 Task: Add a dependency to the task Integrate website with a new live chat support system , the existing task  Create a new online platform for online personal training sessions in the project BioForge
Action: Mouse moved to (165, 719)
Screenshot: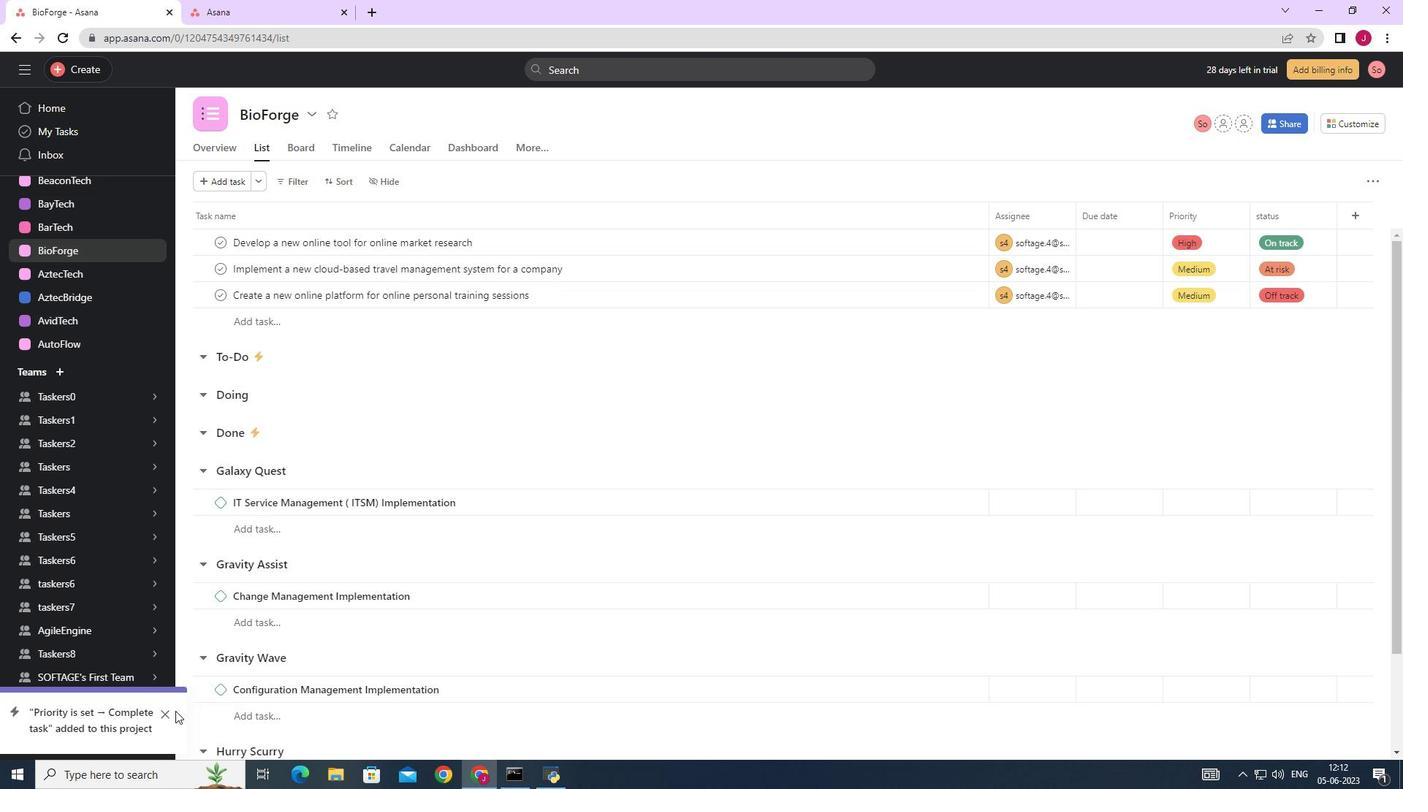 
Action: Mouse pressed left at (165, 719)
Screenshot: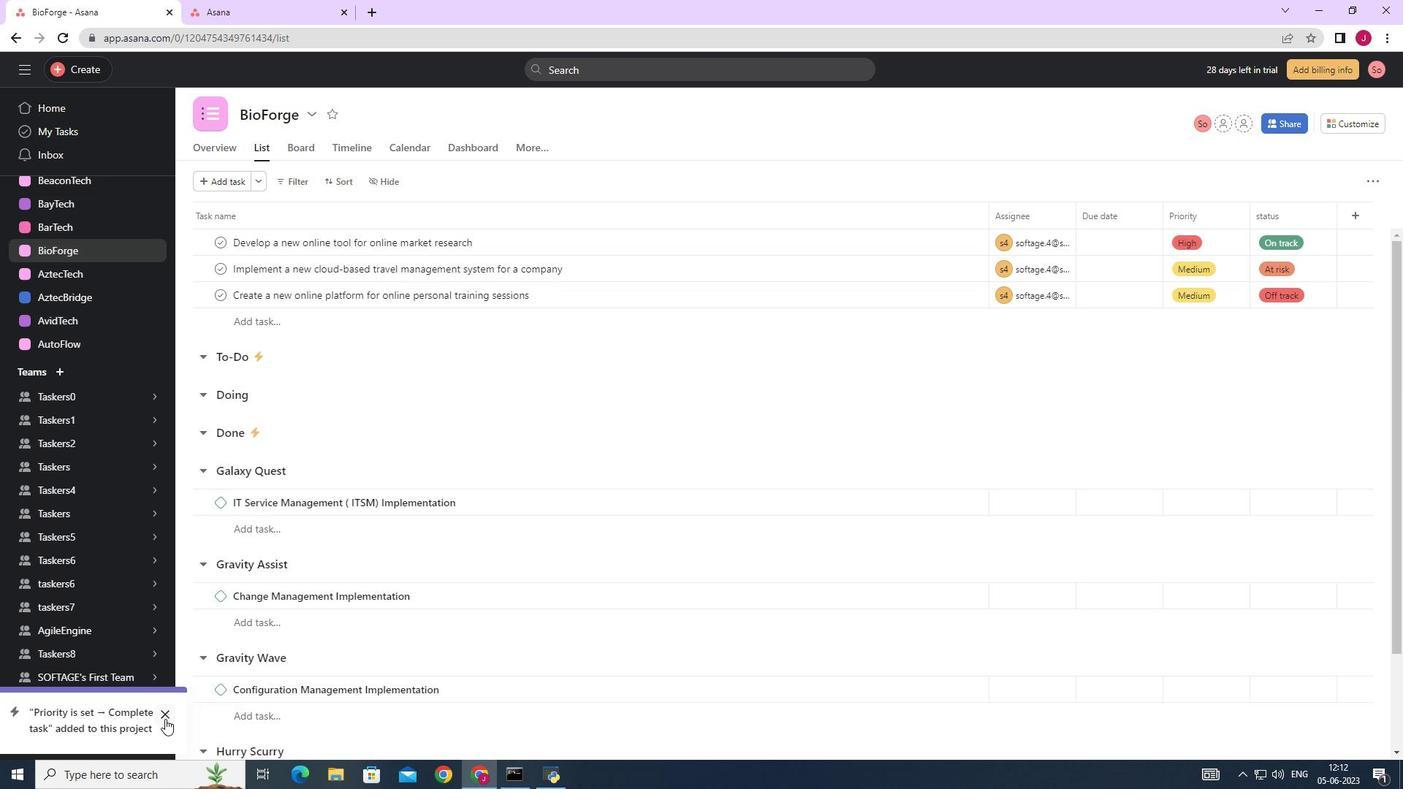 
Action: Mouse moved to (570, 615)
Screenshot: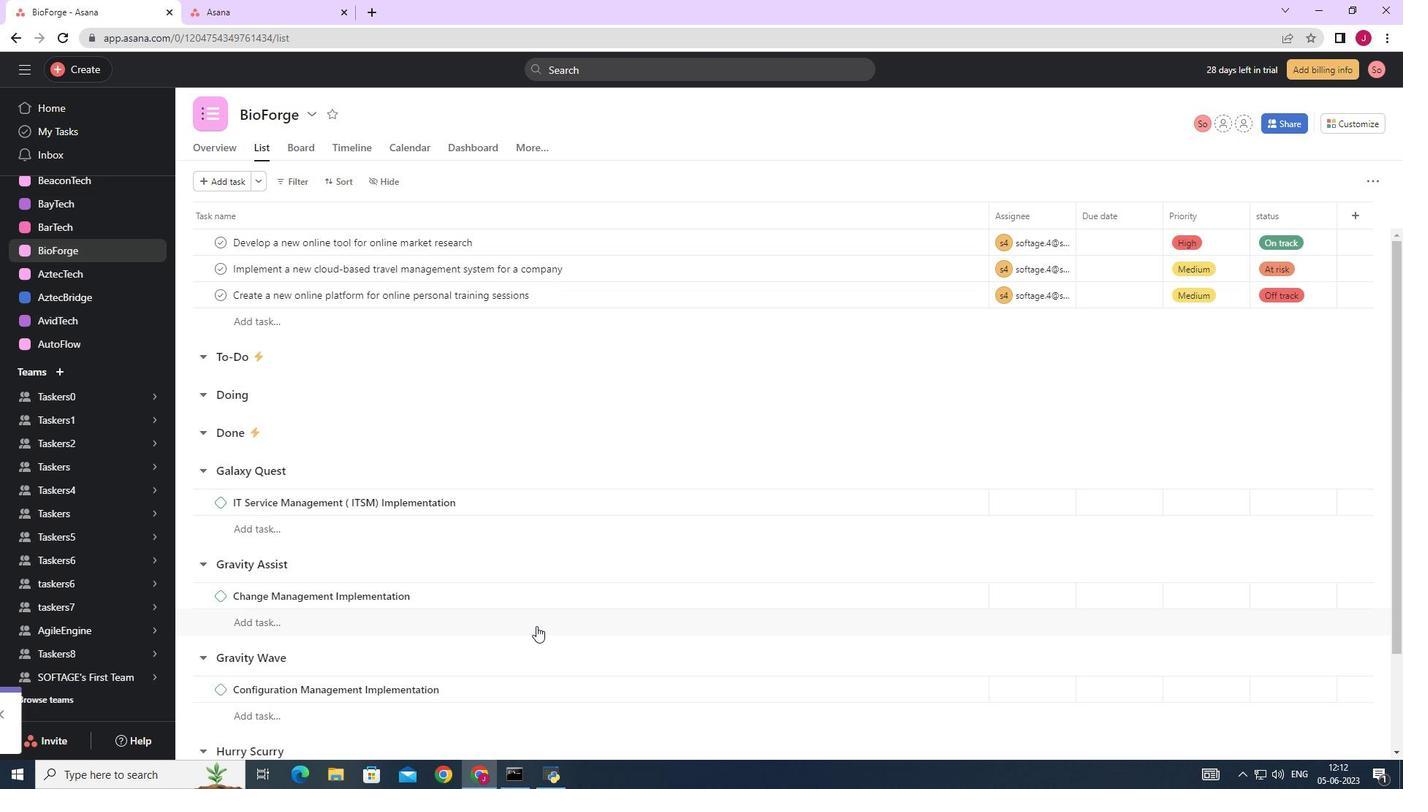 
Action: Mouse scrolled (570, 614) with delta (0, 0)
Screenshot: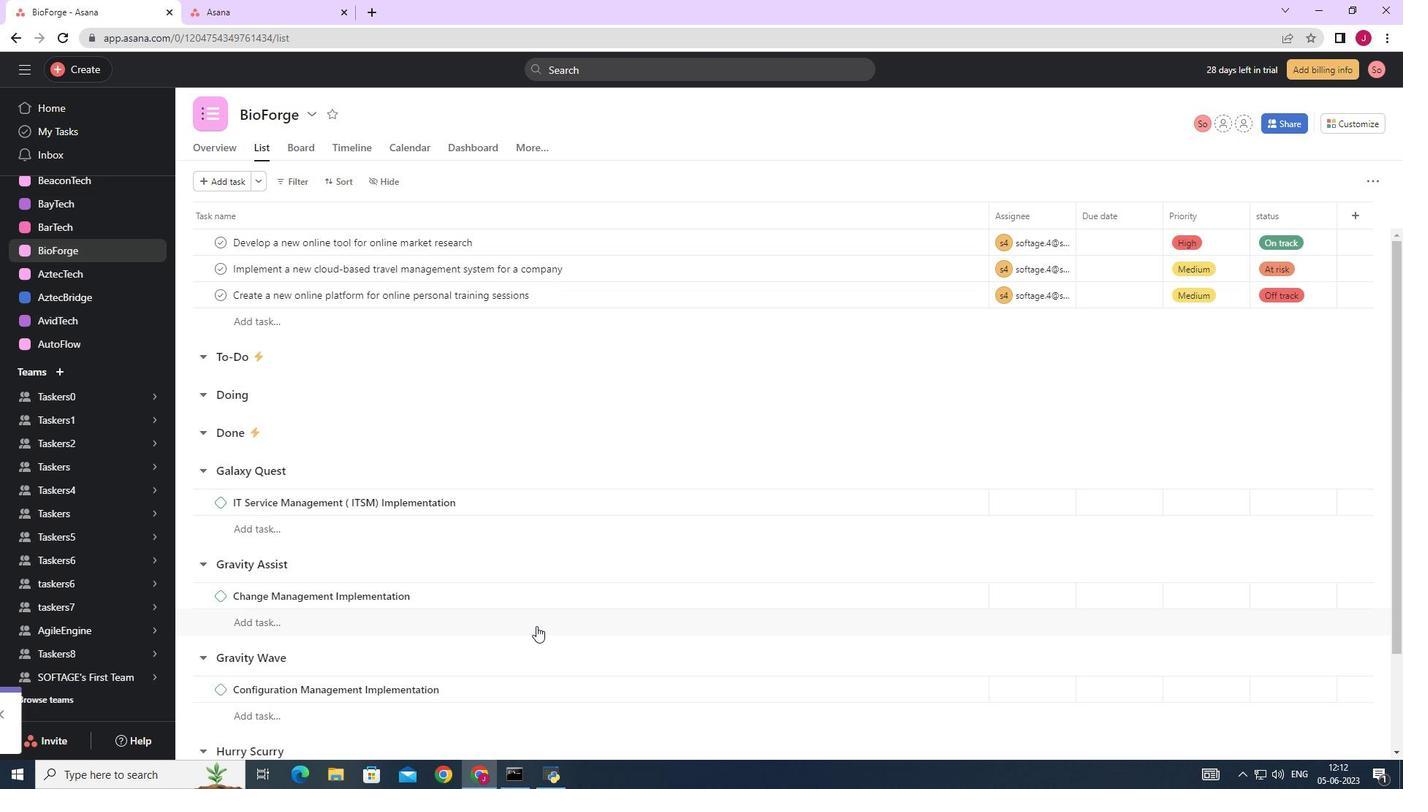 
Action: Mouse scrolled (570, 614) with delta (0, 0)
Screenshot: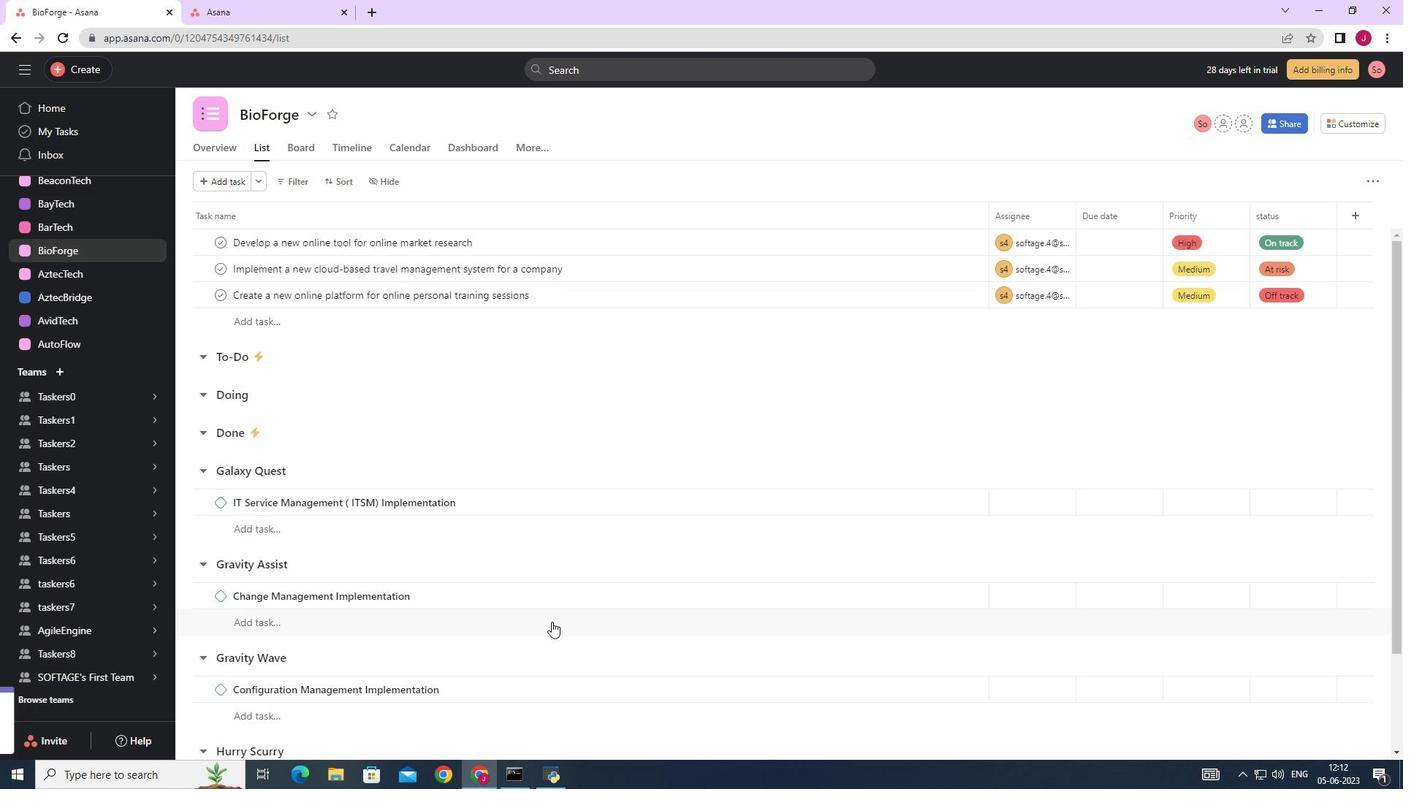 
Action: Mouse moved to (572, 614)
Screenshot: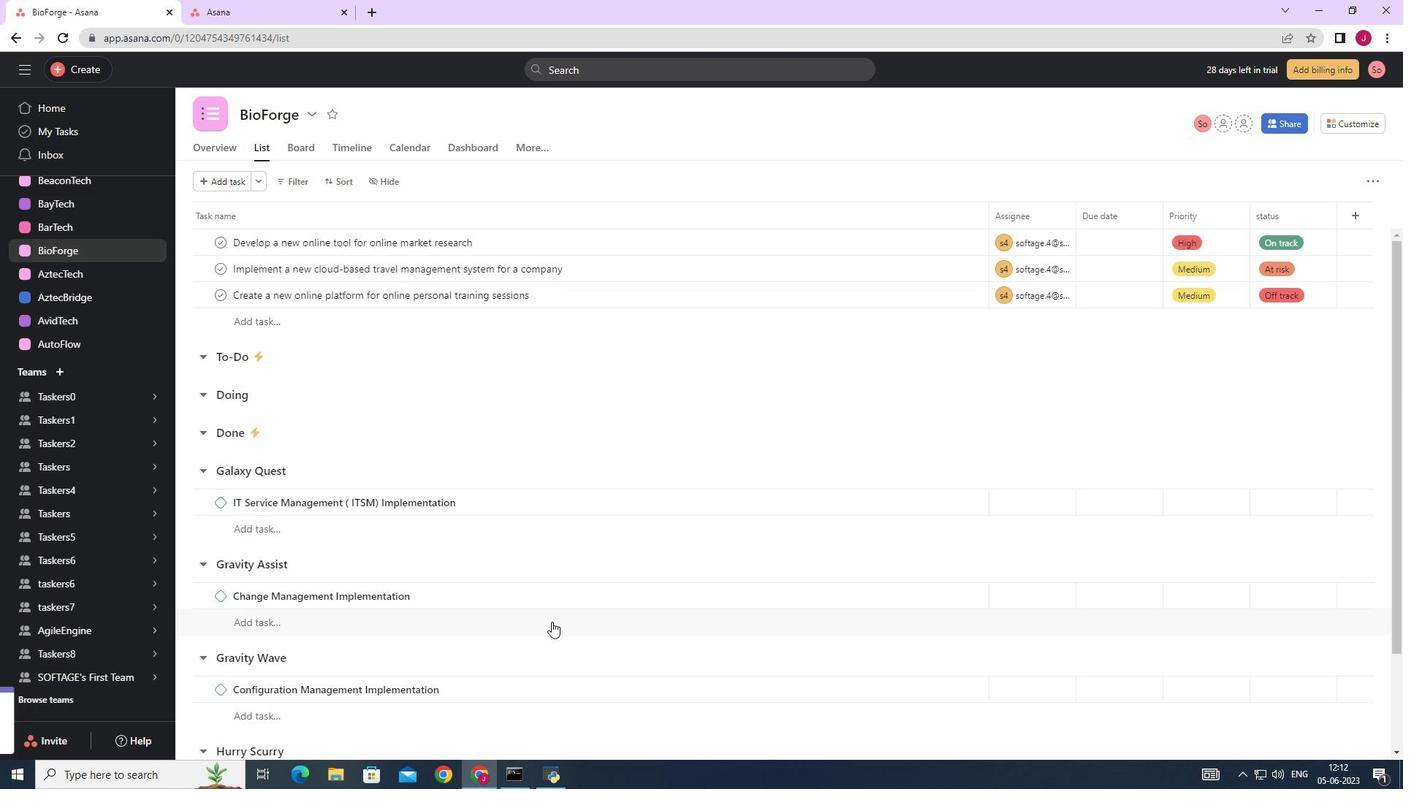 
Action: Mouse scrolled (572, 613) with delta (0, 0)
Screenshot: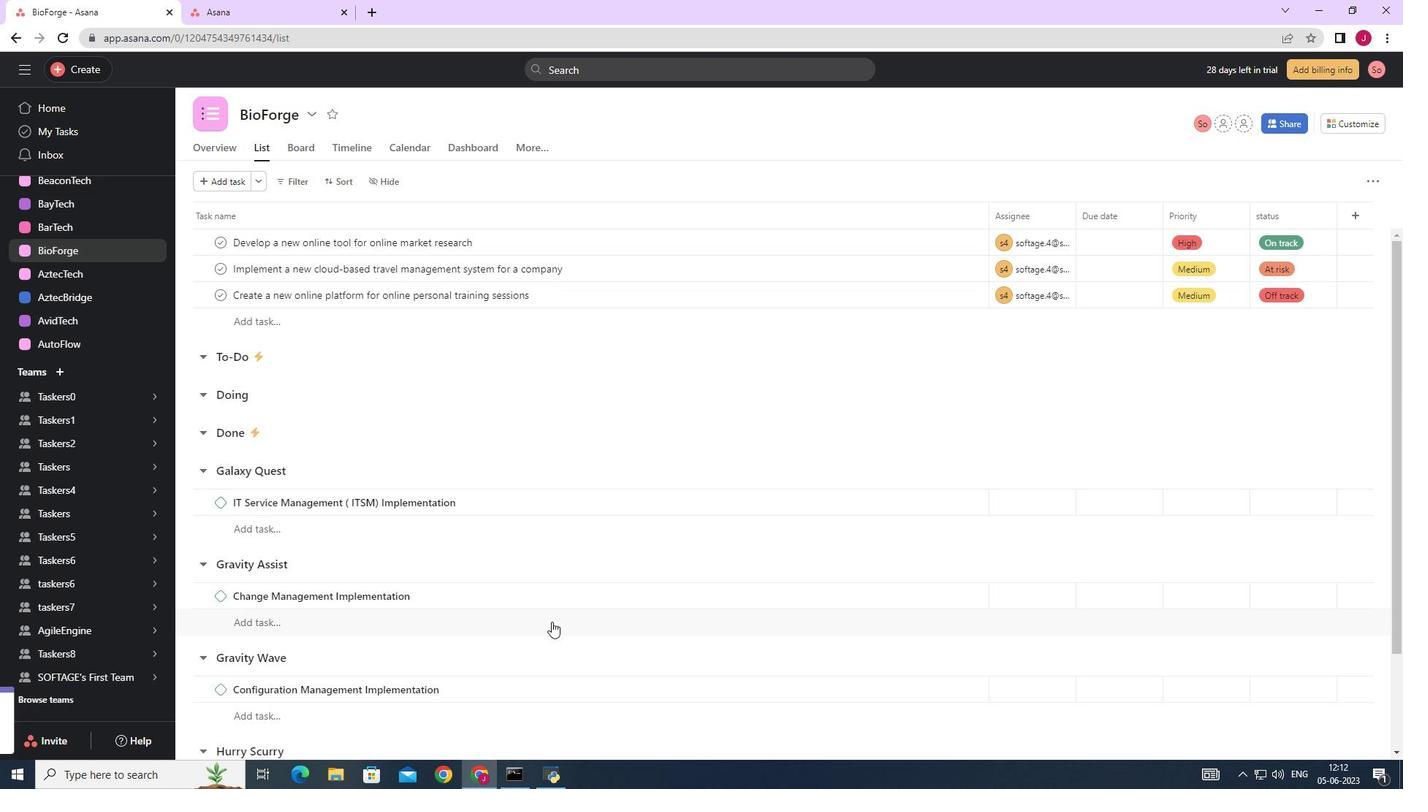
Action: Mouse moved to (572, 614)
Screenshot: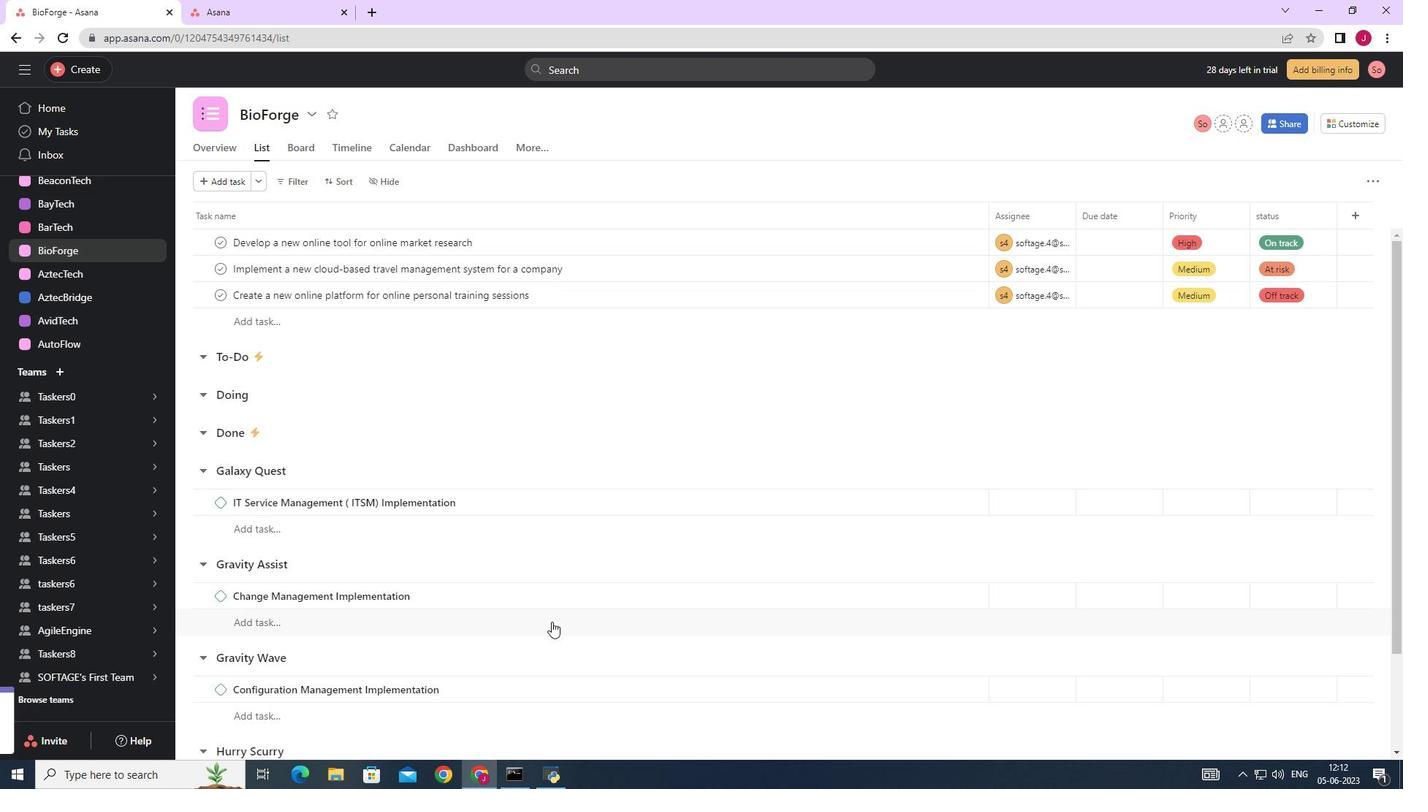
Action: Mouse scrolled (572, 613) with delta (0, 0)
Screenshot: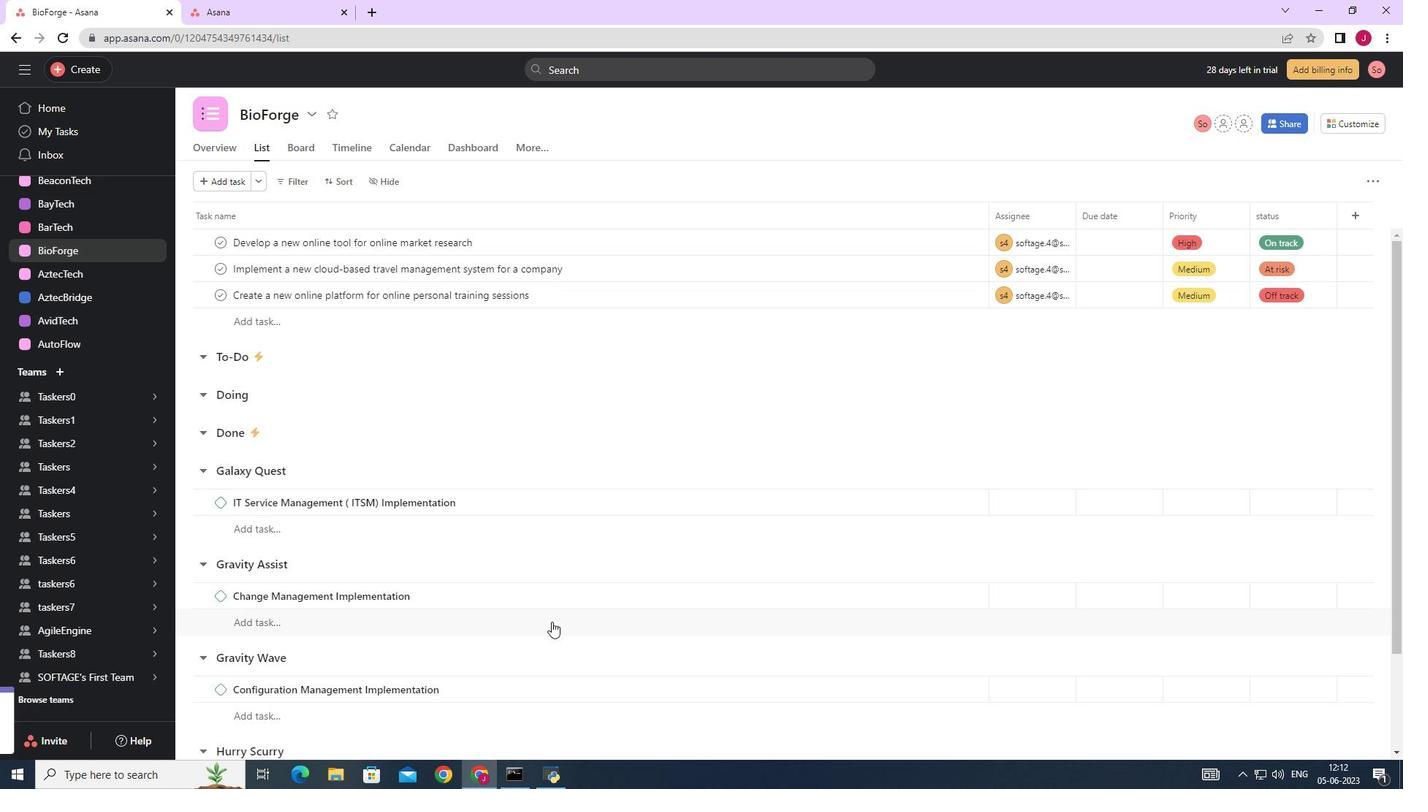 
Action: Mouse moved to (807, 585)
Screenshot: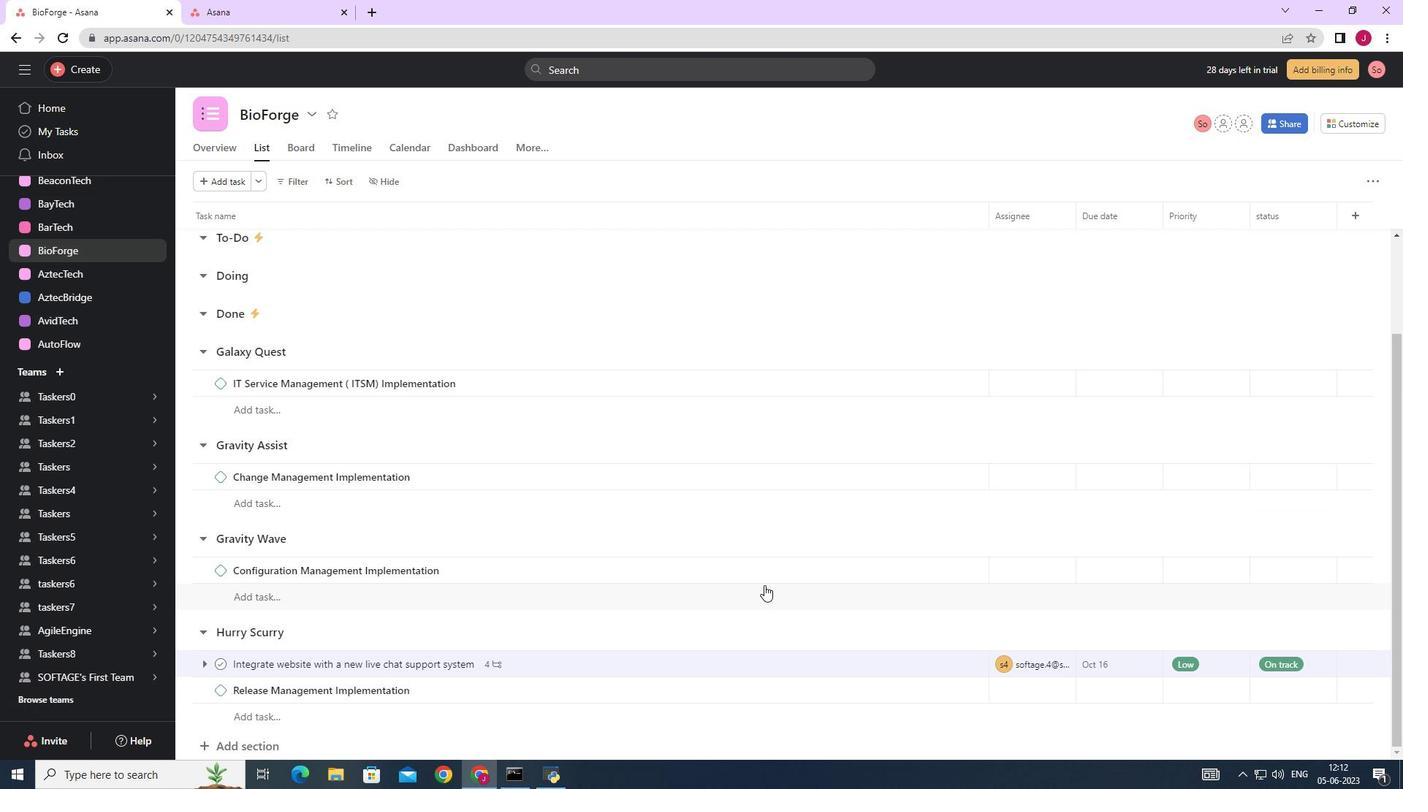 
Action: Mouse scrolled (807, 586) with delta (0, 0)
Screenshot: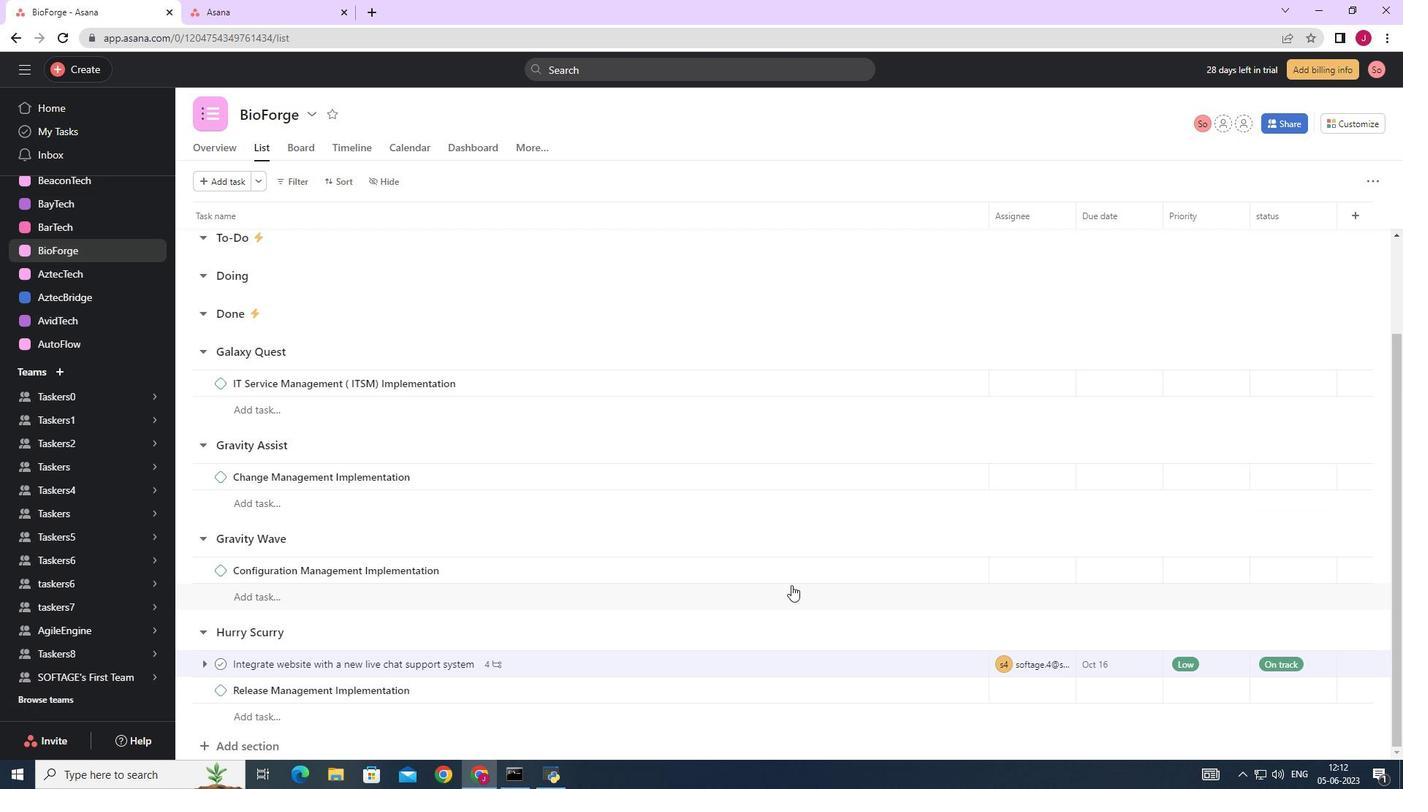 
Action: Mouse scrolled (807, 586) with delta (0, 0)
Screenshot: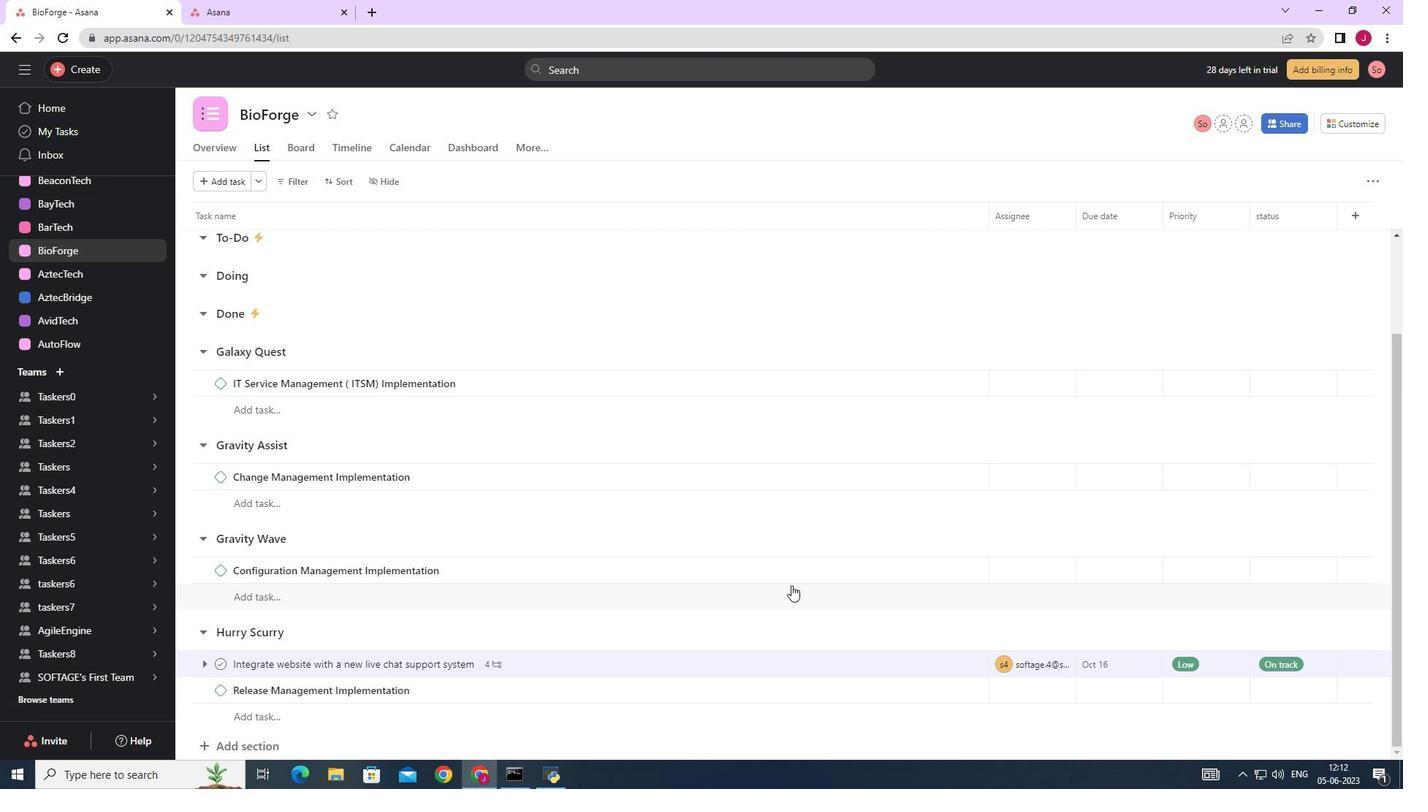 
Action: Mouse moved to (807, 585)
Screenshot: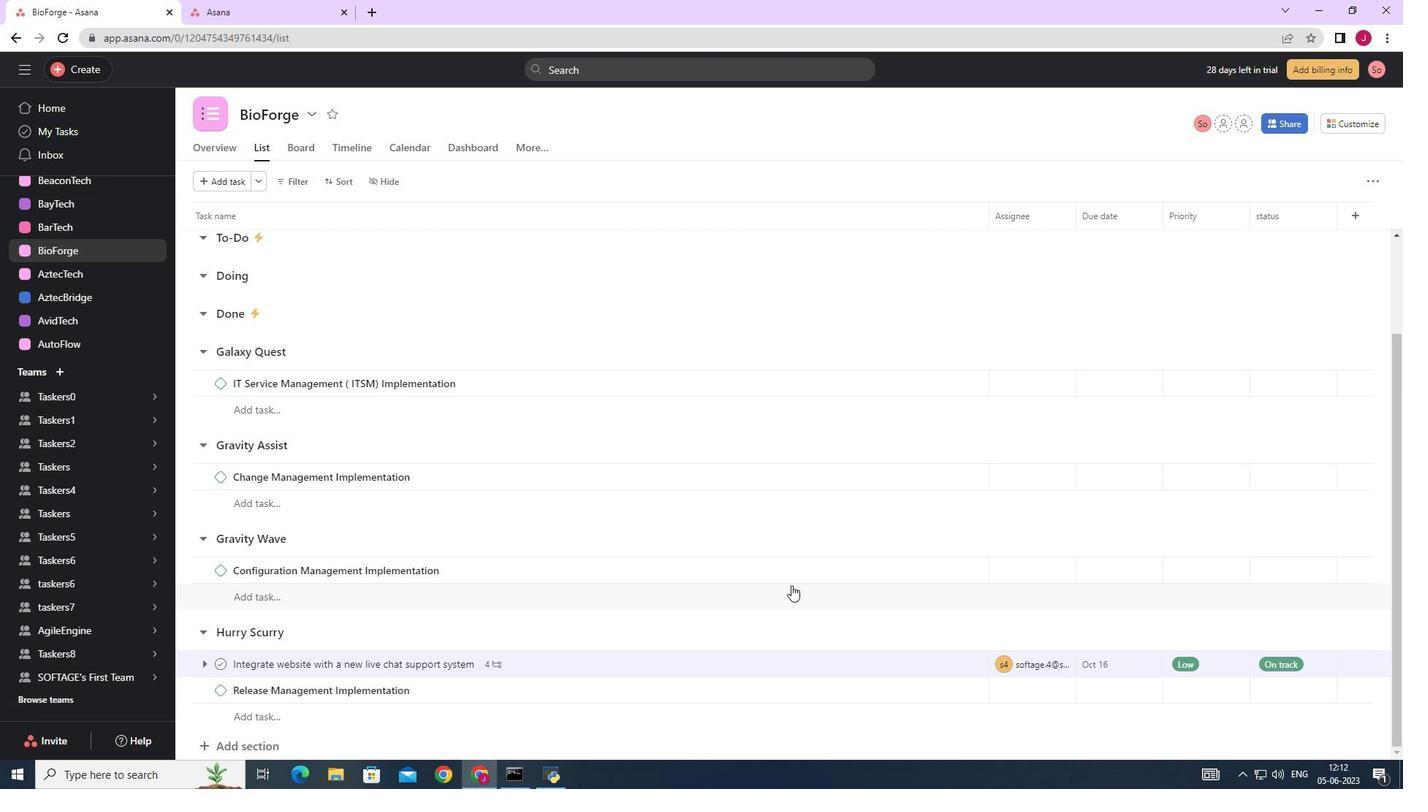 
Action: Mouse scrolled (807, 586) with delta (0, 0)
Screenshot: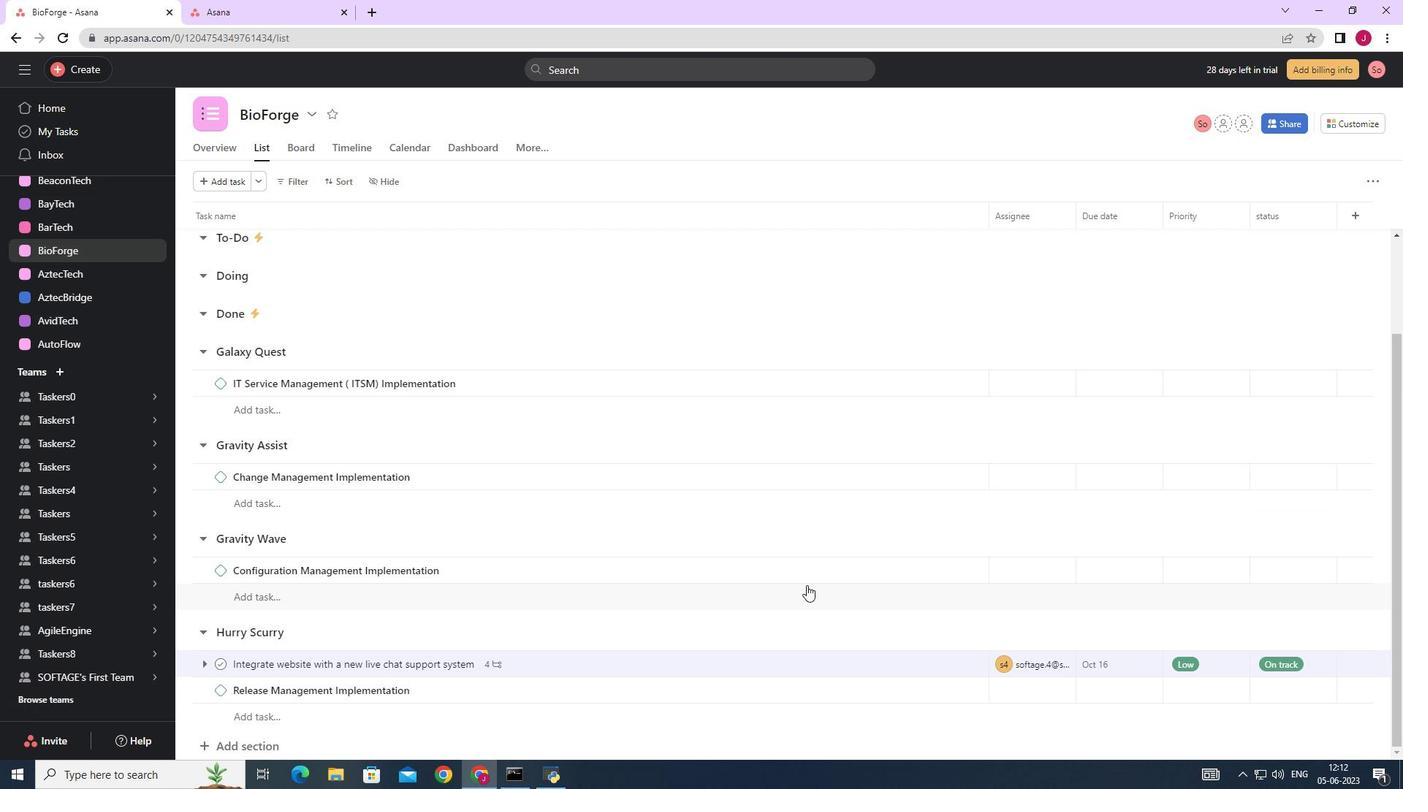 
Action: Mouse moved to (808, 584)
Screenshot: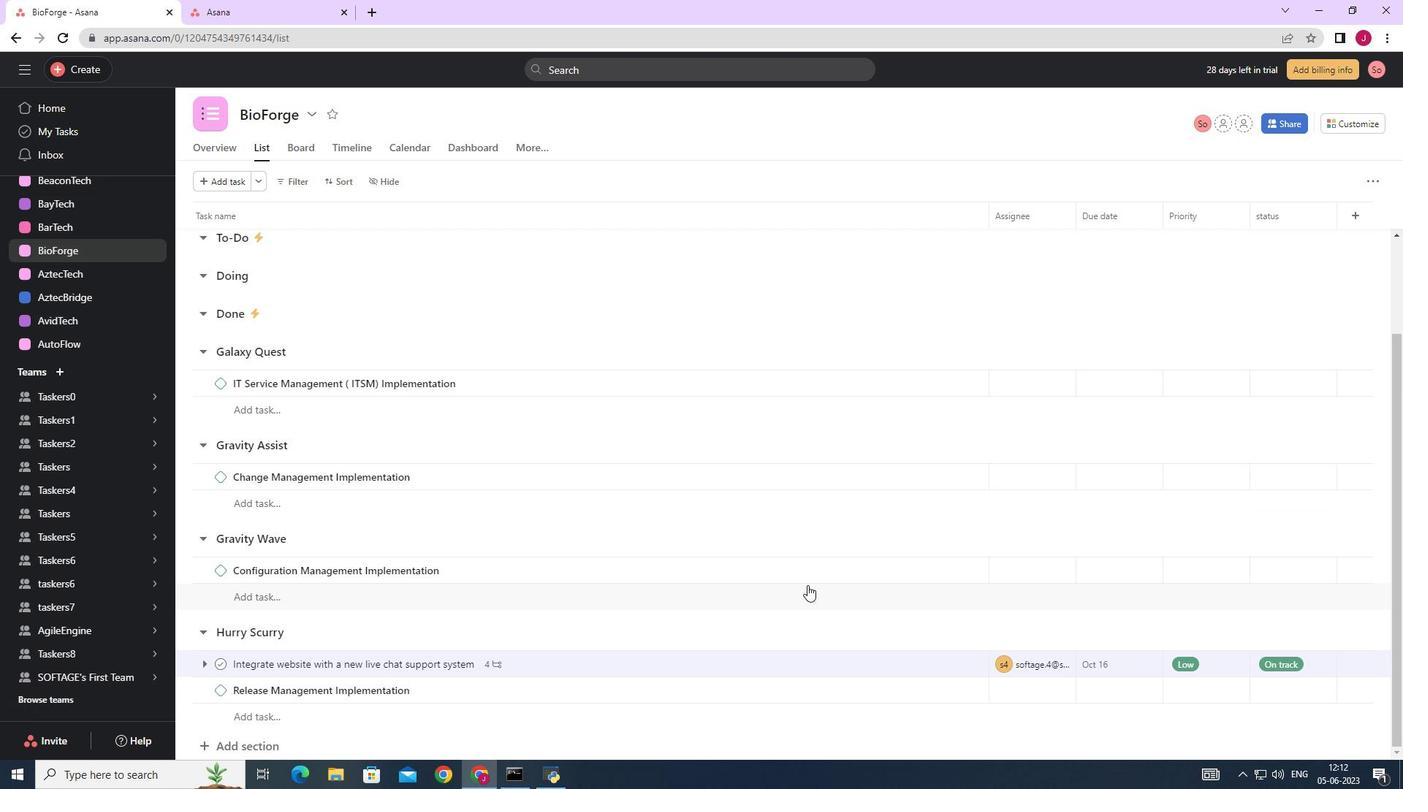 
Action: Mouse scrolled (808, 585) with delta (0, 0)
Screenshot: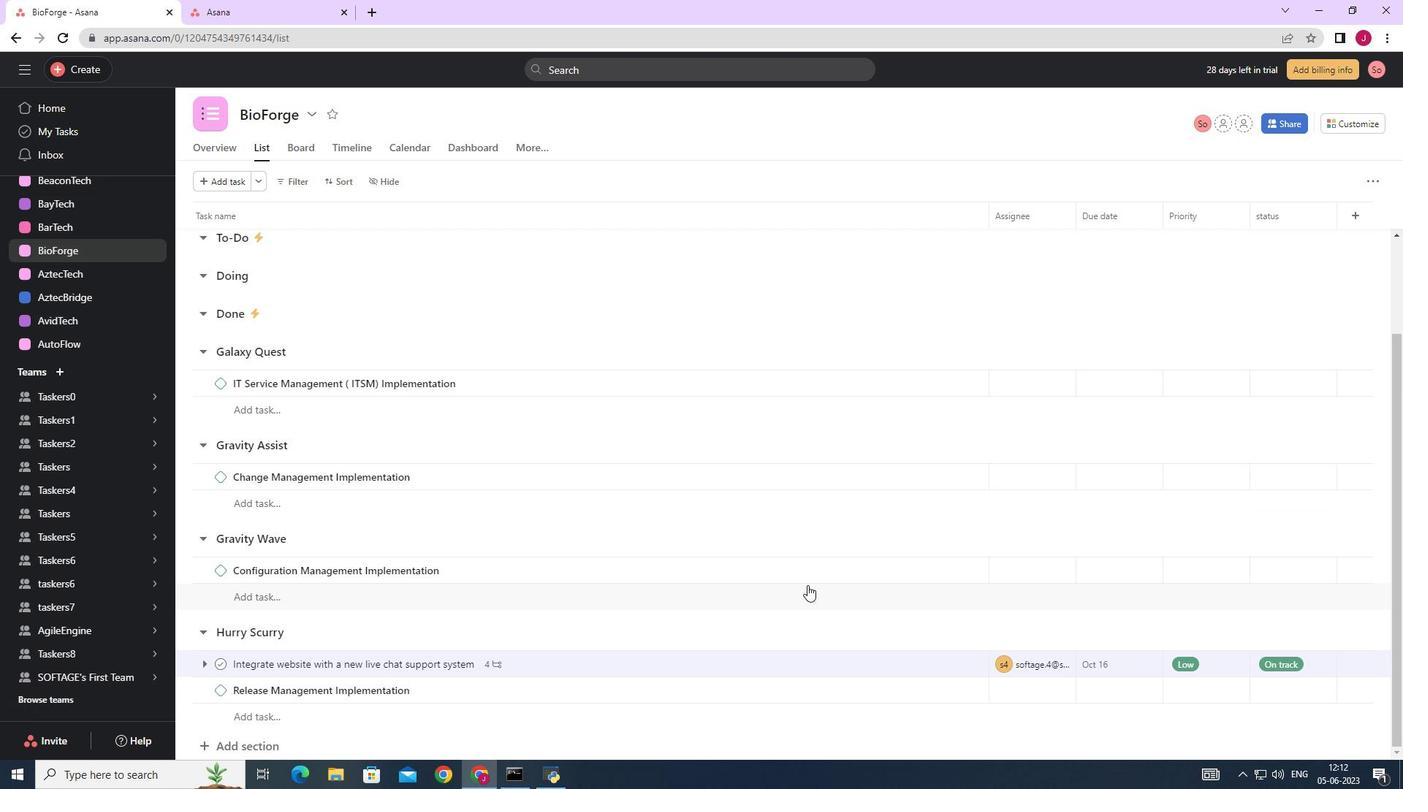 
Action: Mouse moved to (692, 468)
Screenshot: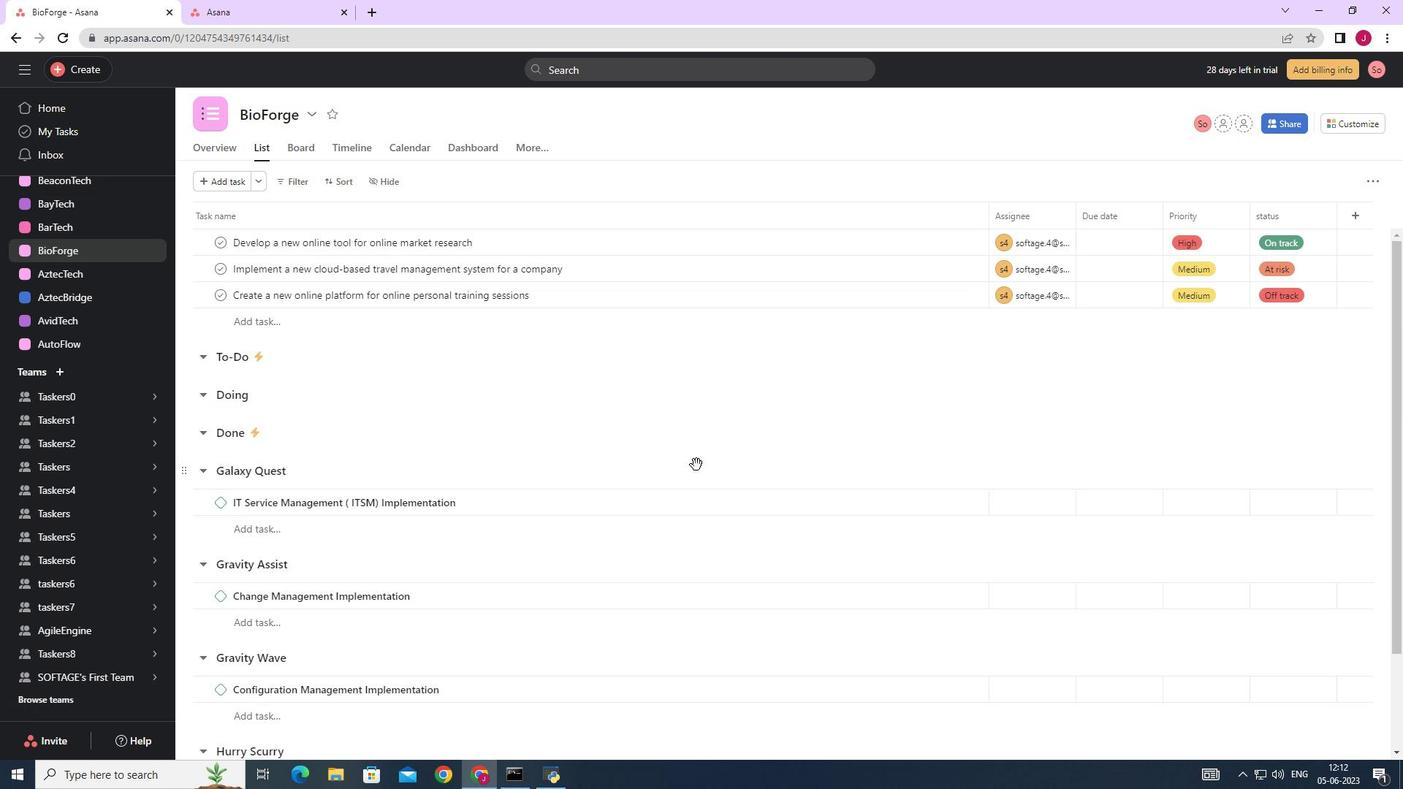
Action: Mouse scrolled (692, 467) with delta (0, 0)
Screenshot: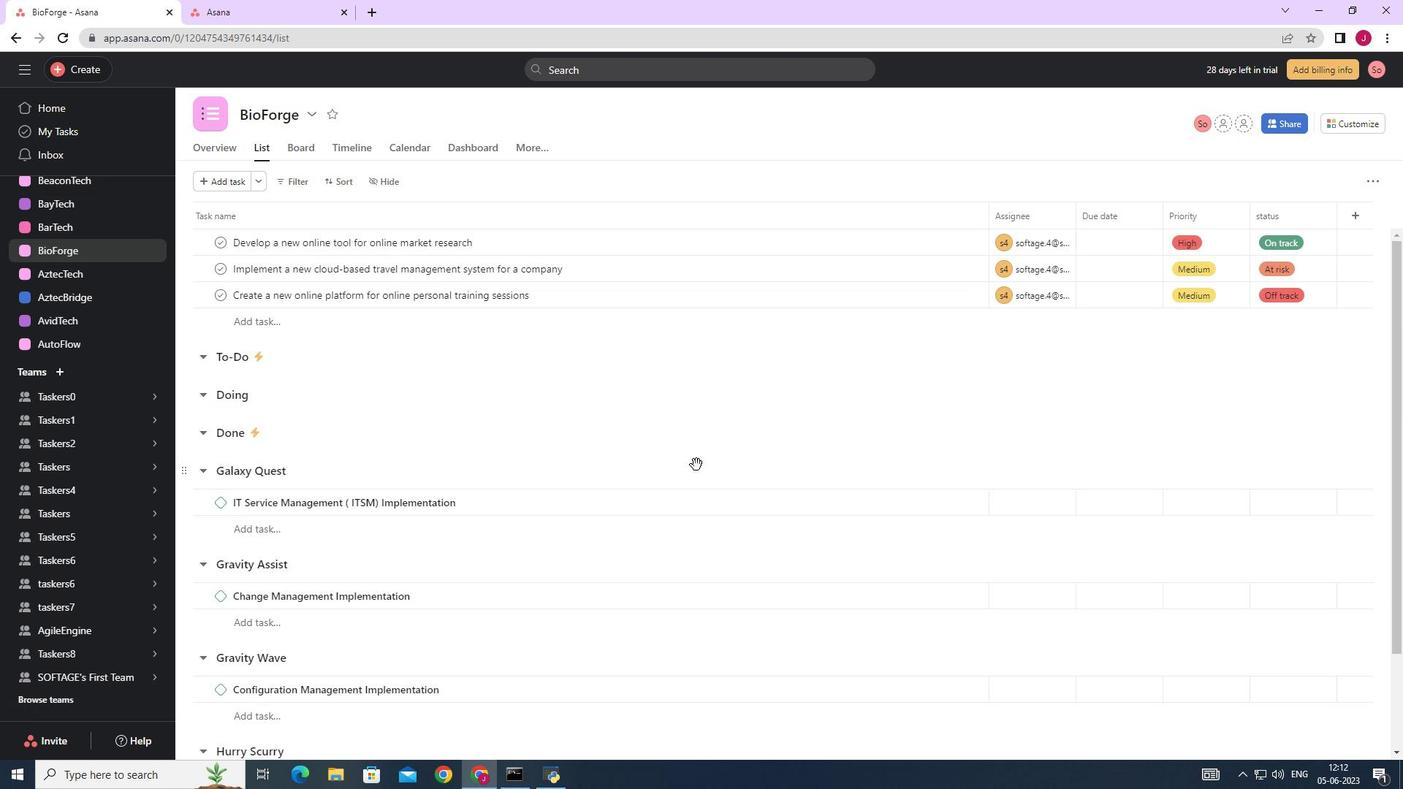 
Action: Mouse scrolled (692, 467) with delta (0, 0)
Screenshot: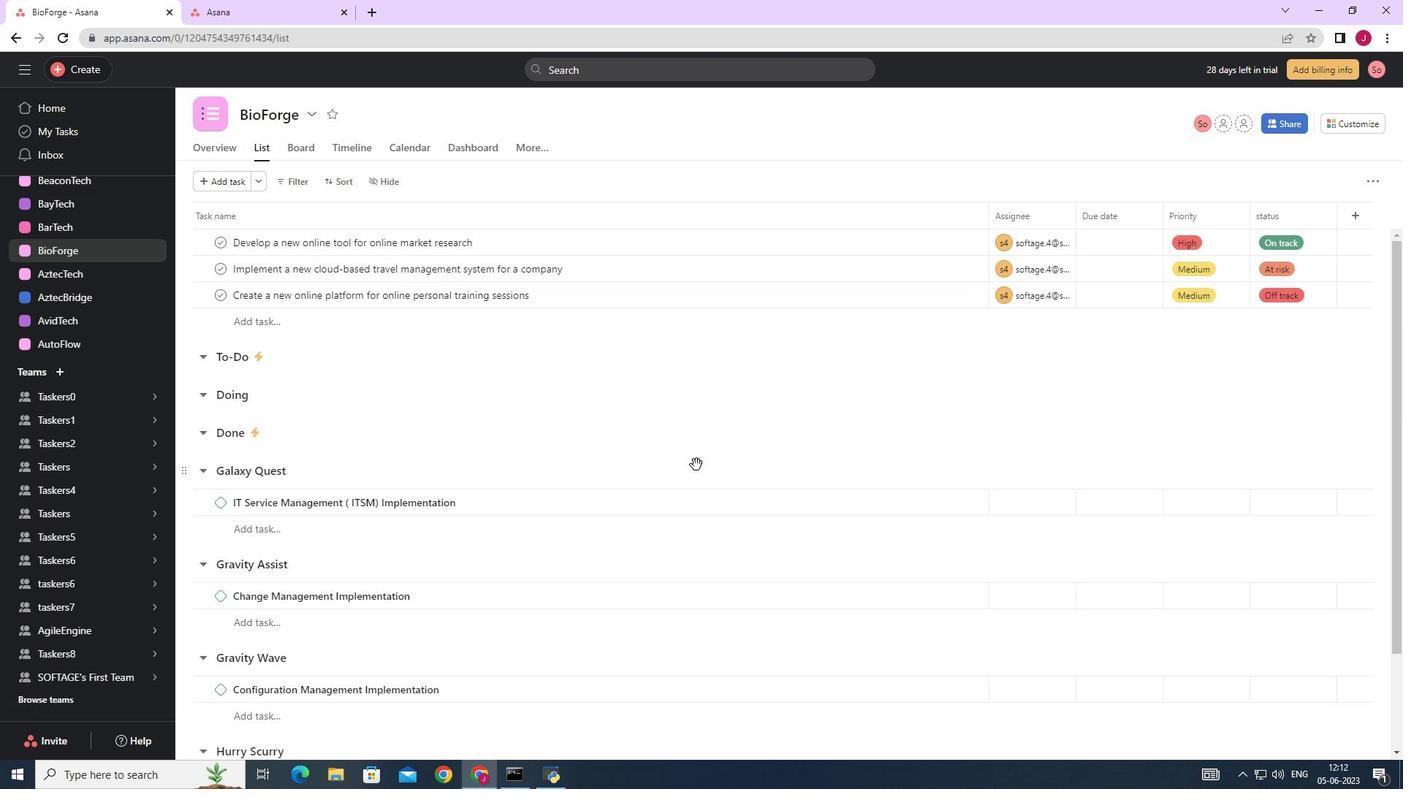 
Action: Mouse scrolled (692, 467) with delta (0, 0)
Screenshot: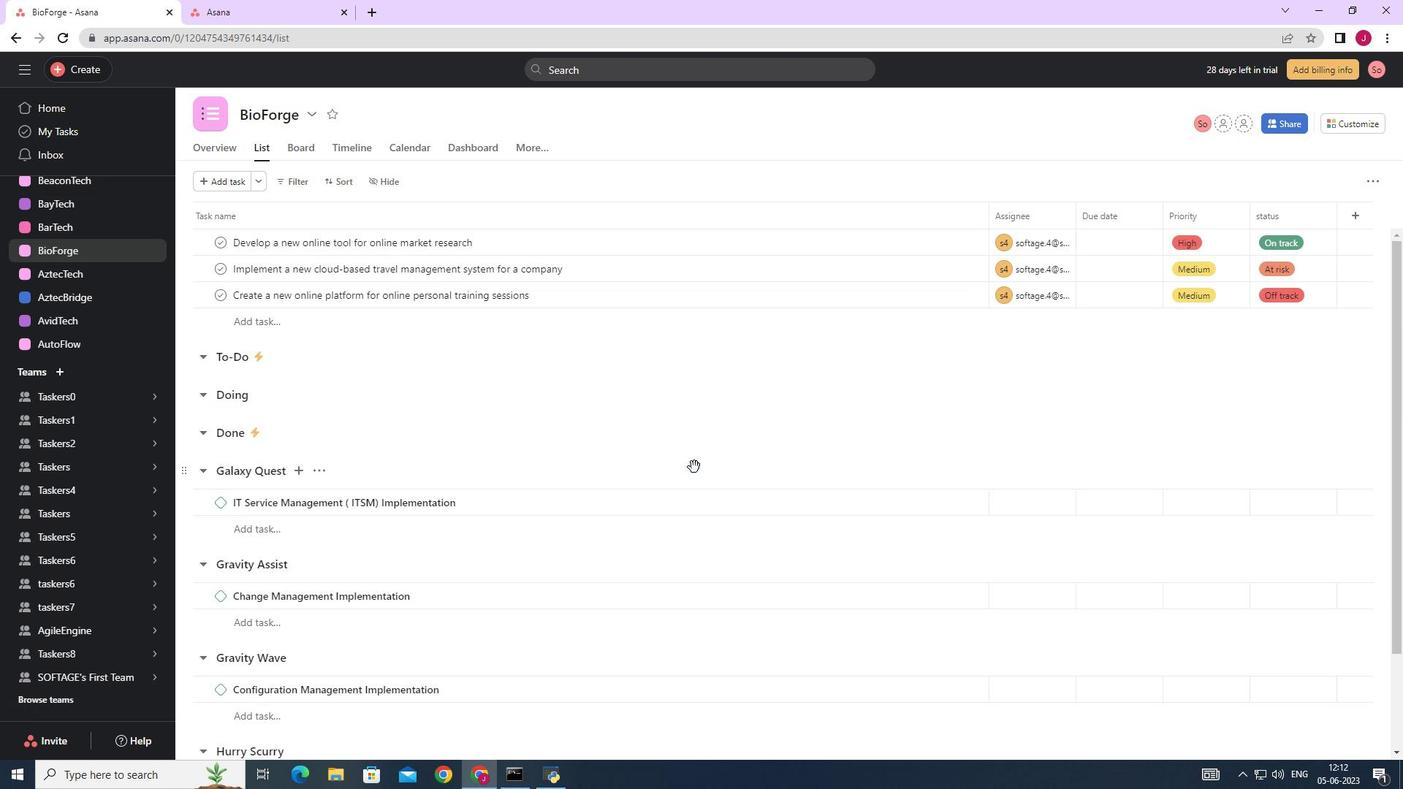 
Action: Mouse scrolled (692, 467) with delta (0, 0)
Screenshot: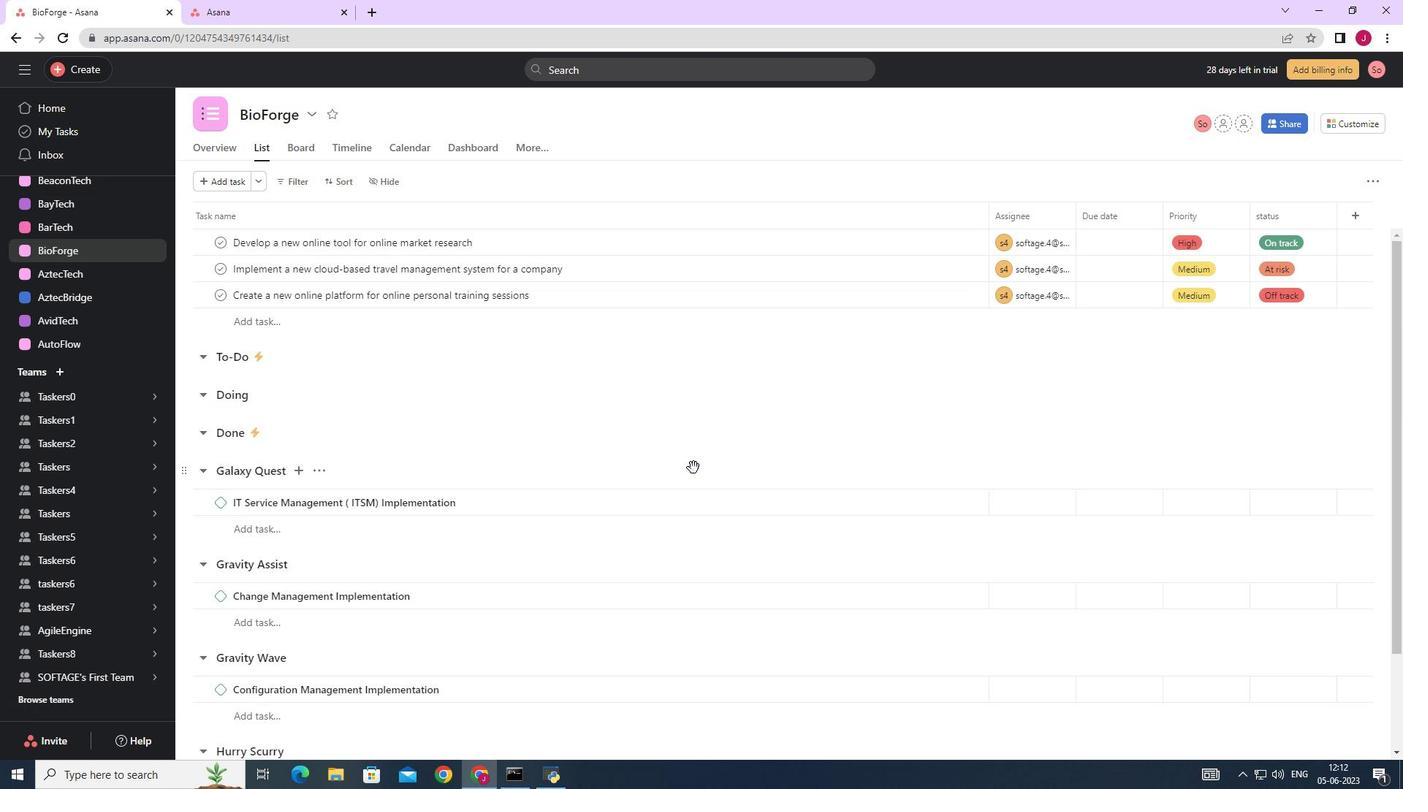 
Action: Mouse moved to (923, 667)
Screenshot: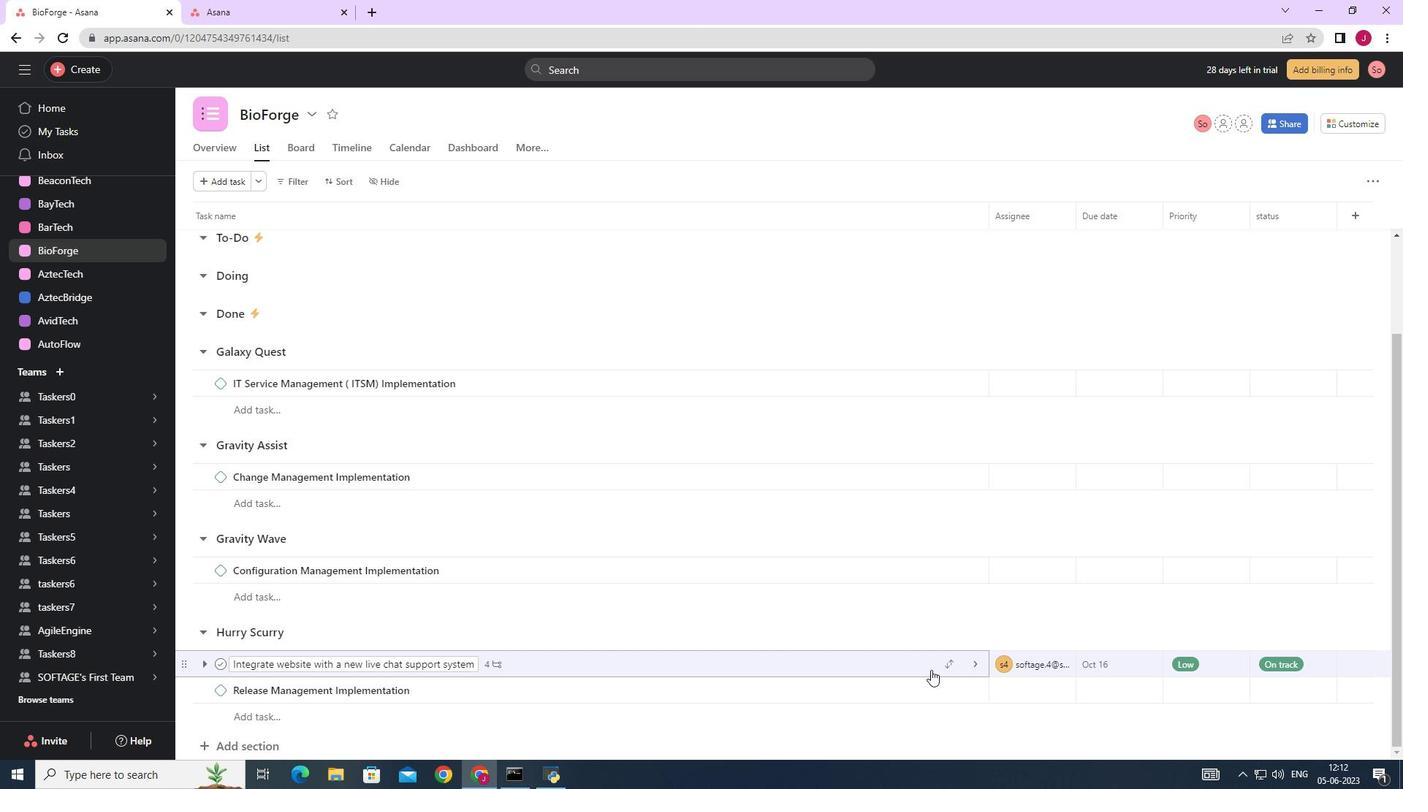 
Action: Mouse pressed left at (923, 667)
Screenshot: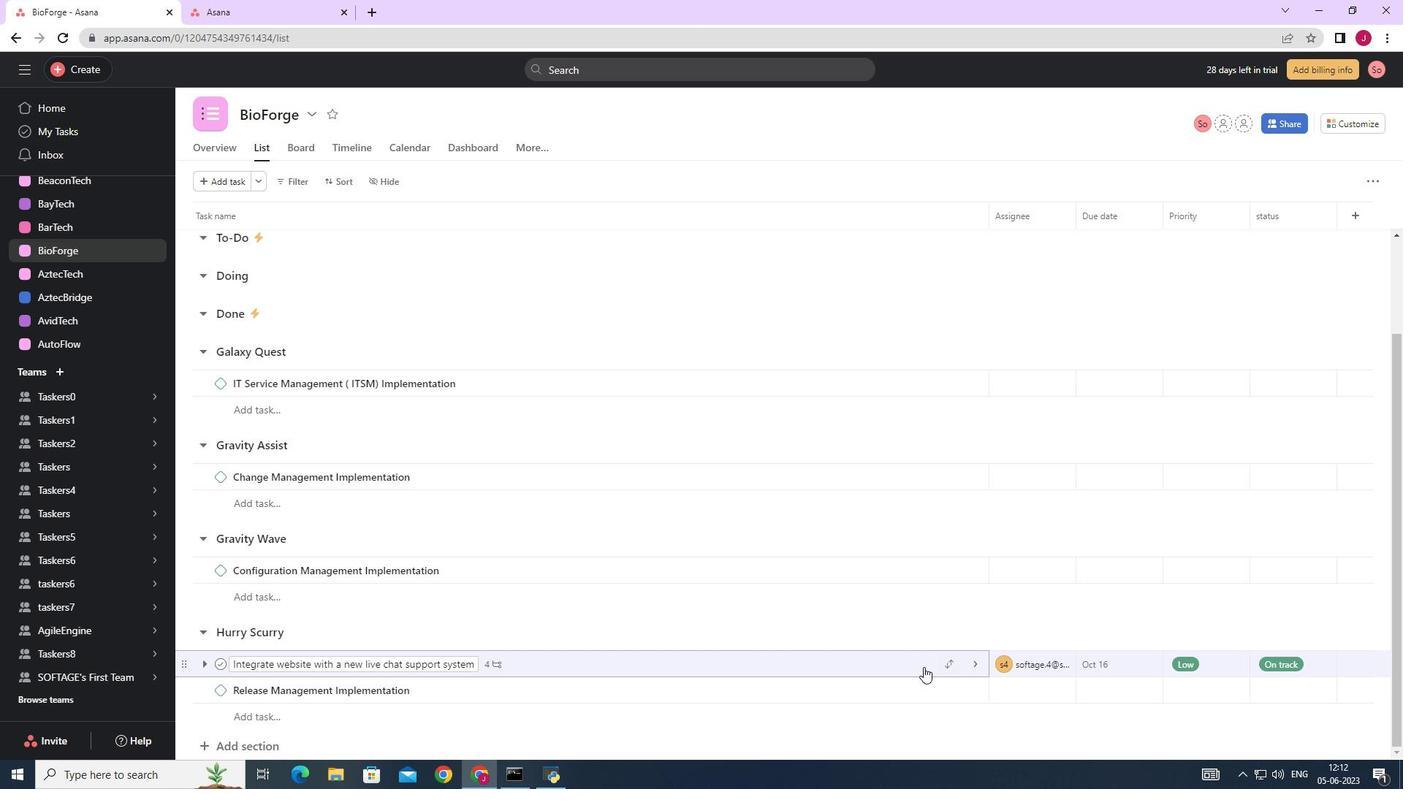 
Action: Mouse moved to (1079, 597)
Screenshot: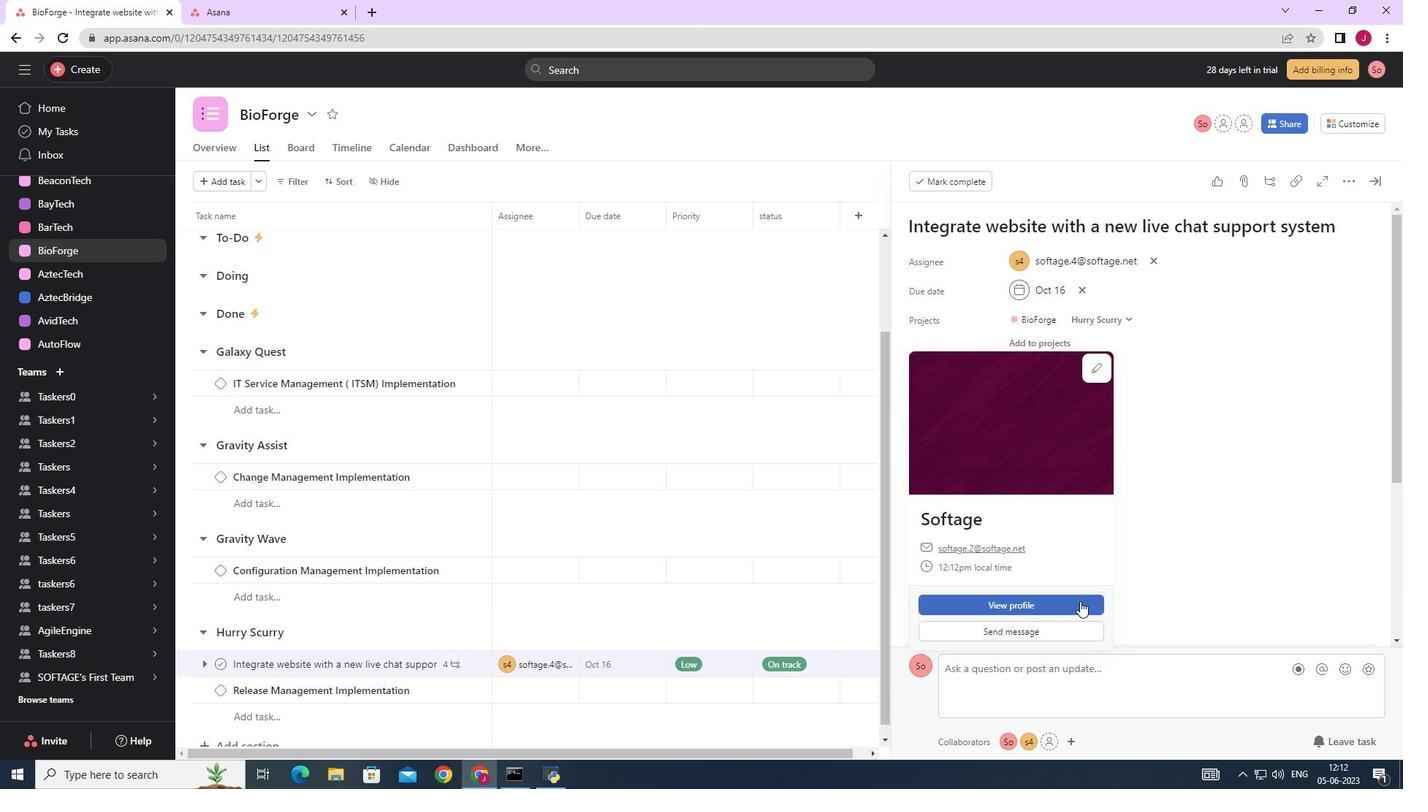 
Action: Mouse scrolled (1079, 597) with delta (0, 0)
Screenshot: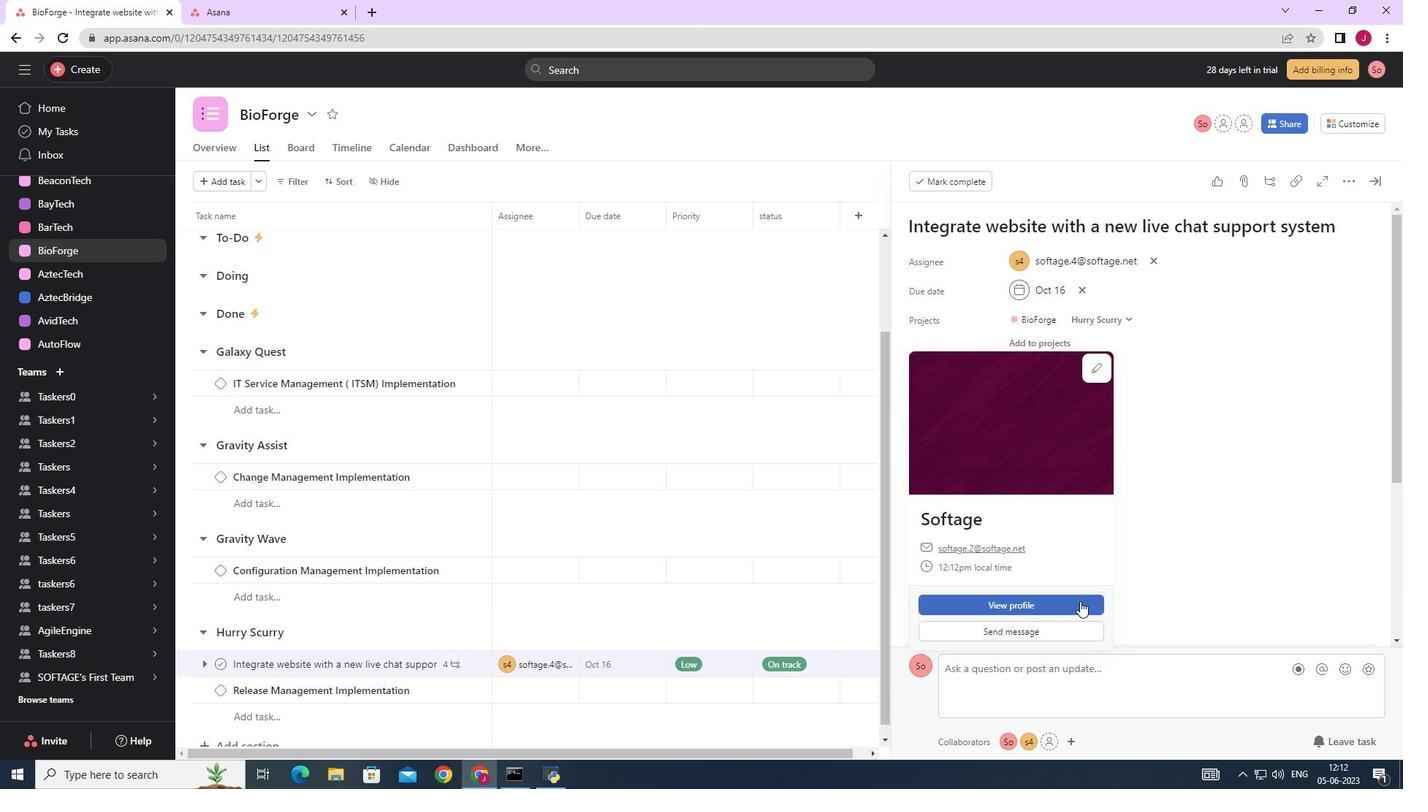 
Action: Mouse moved to (1079, 597)
Screenshot: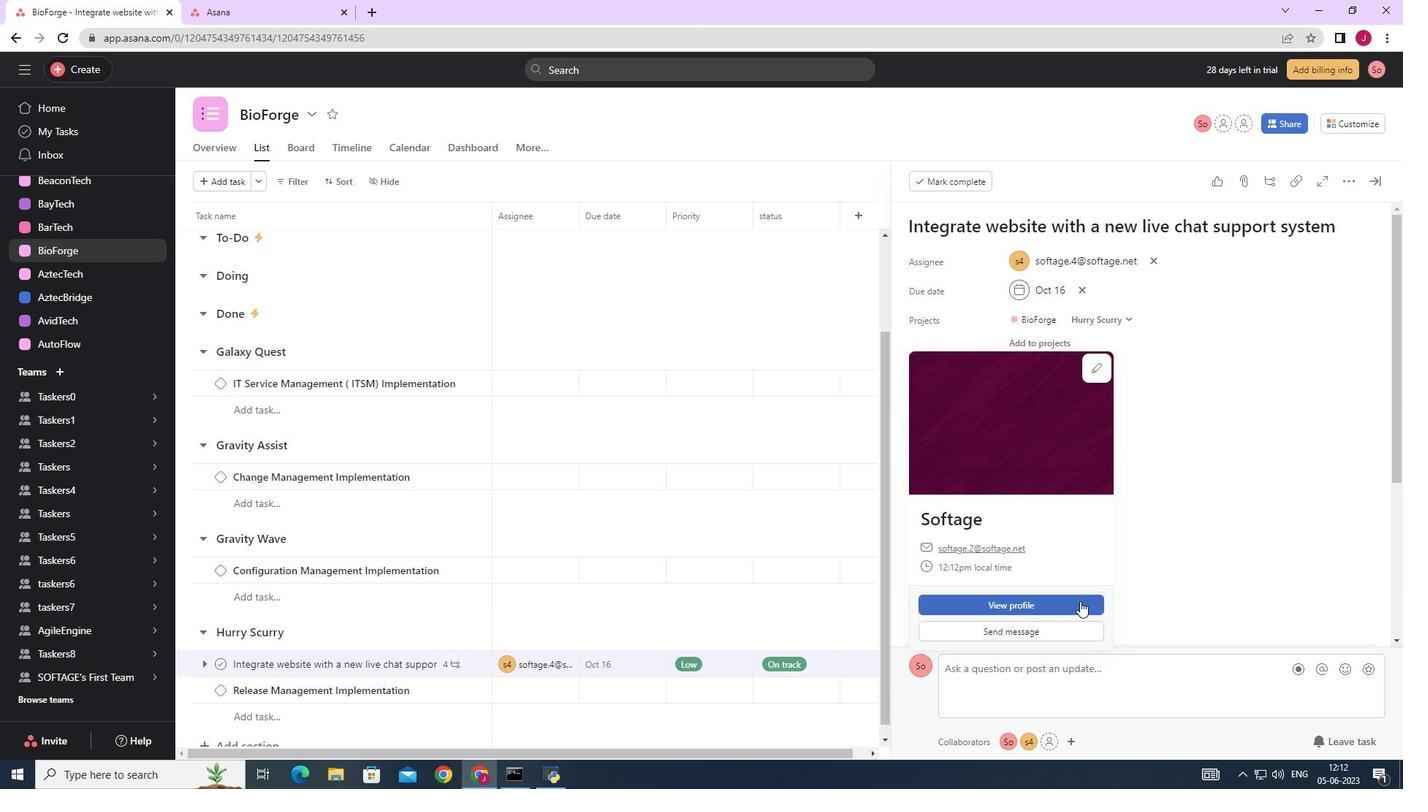 
Action: Mouse scrolled (1079, 596) with delta (0, 0)
Screenshot: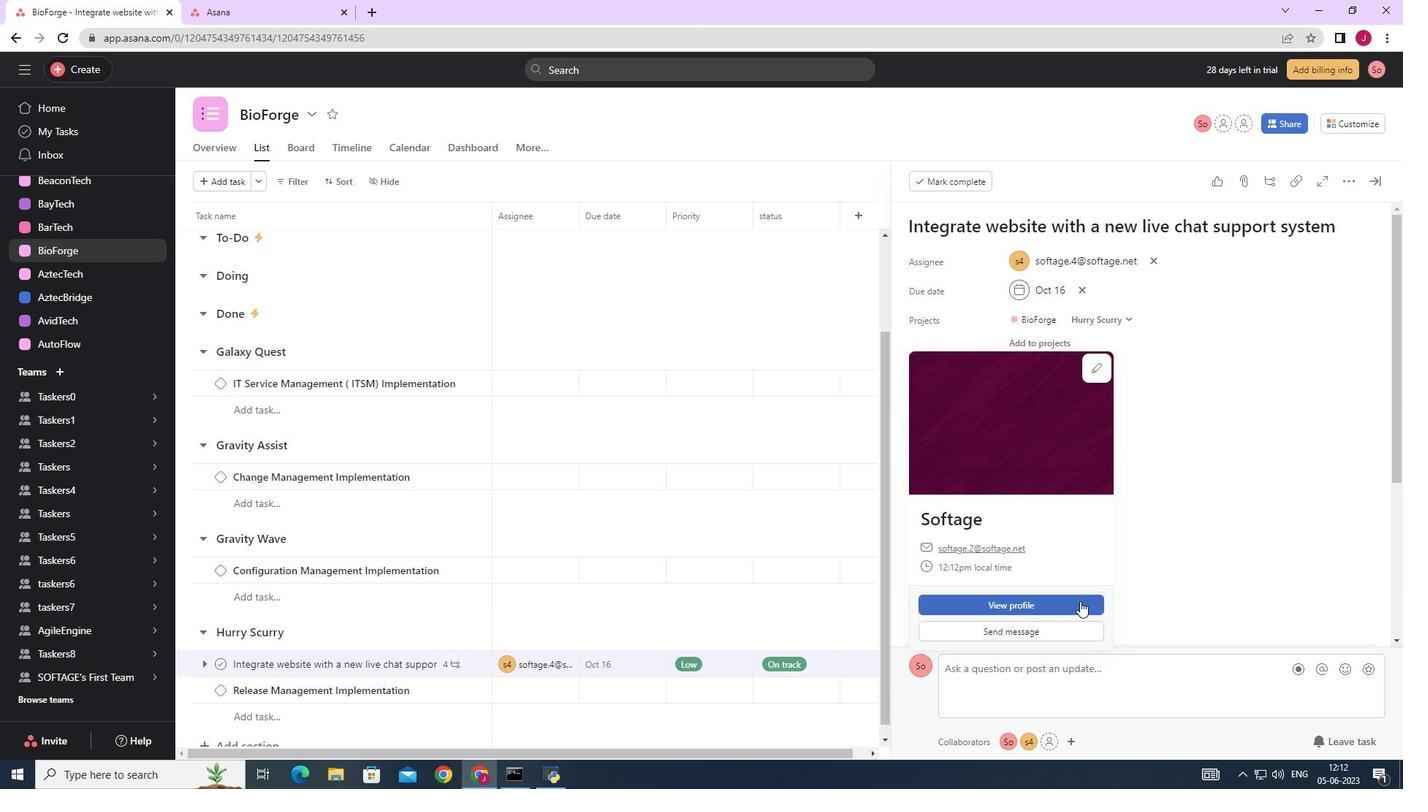 
Action: Mouse moved to (1078, 595)
Screenshot: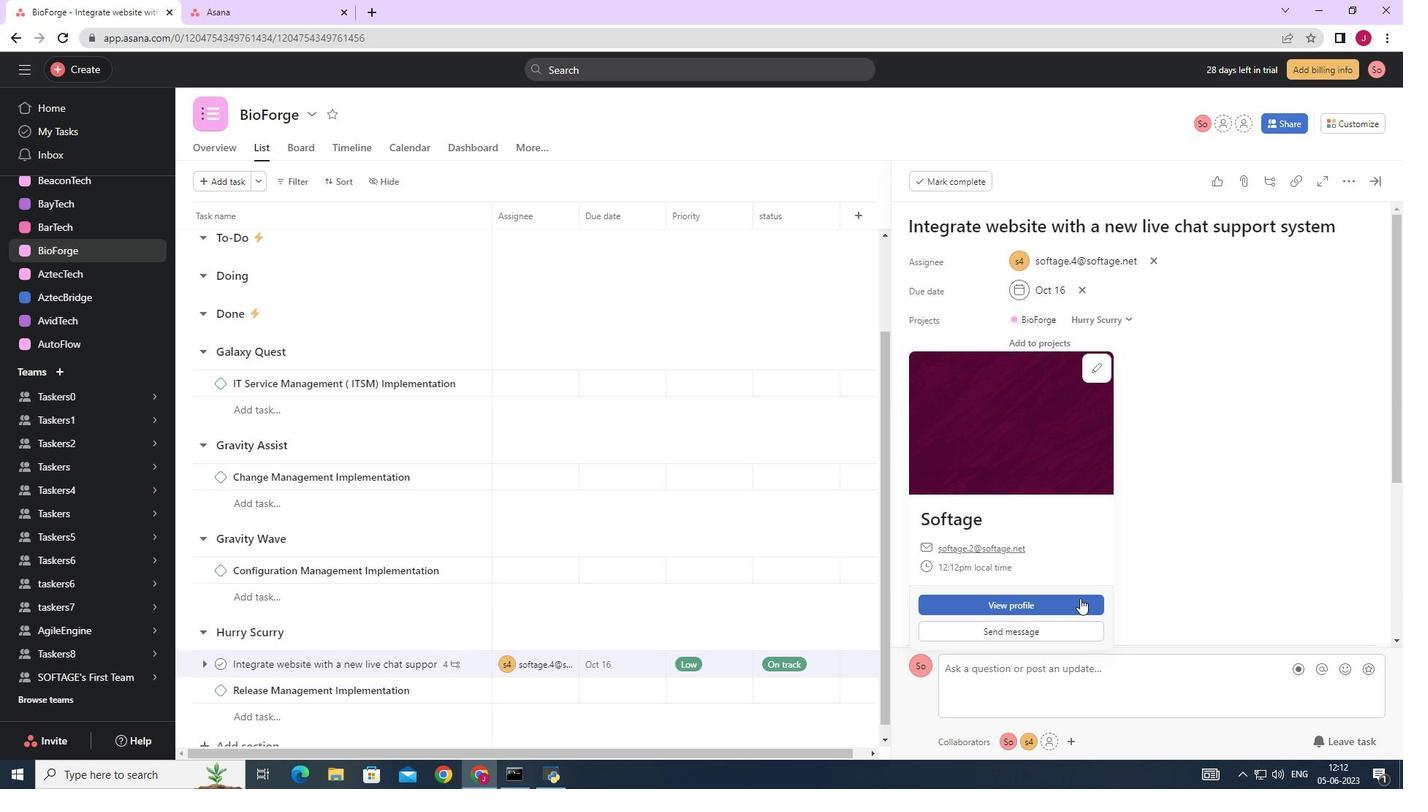 
Action: Mouse scrolled (1078, 594) with delta (0, 0)
Screenshot: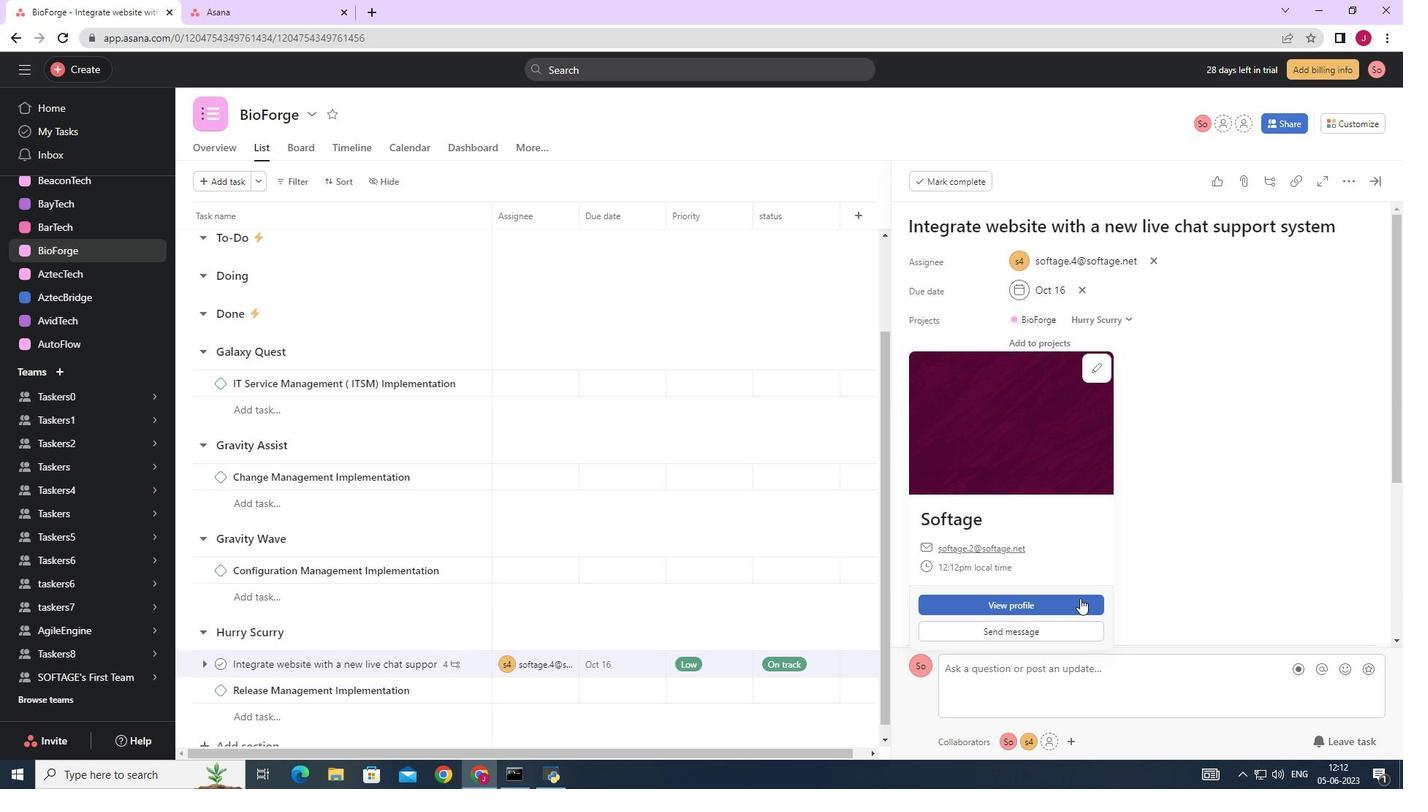 
Action: Mouse moved to (1078, 595)
Screenshot: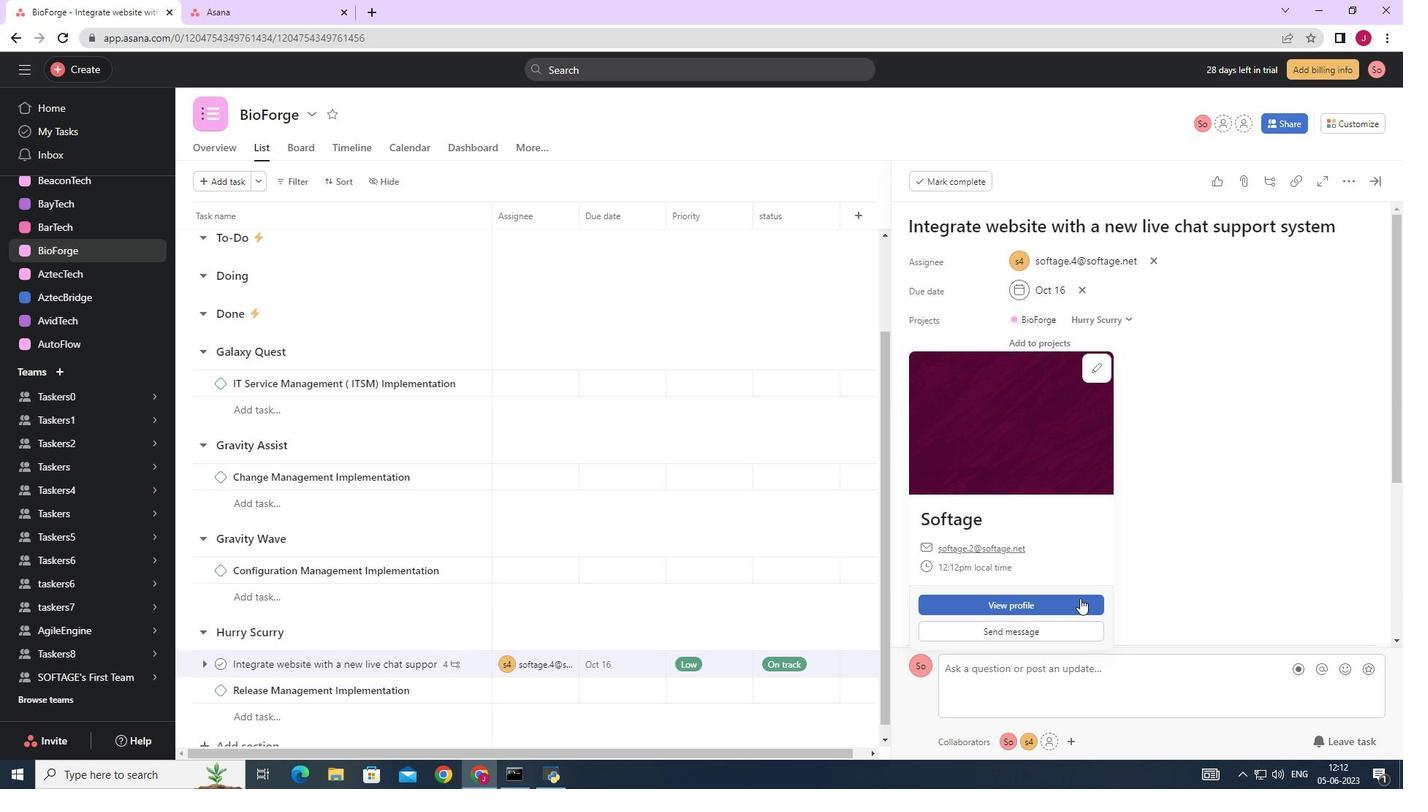 
Action: Mouse scrolled (1078, 594) with delta (0, 0)
Screenshot: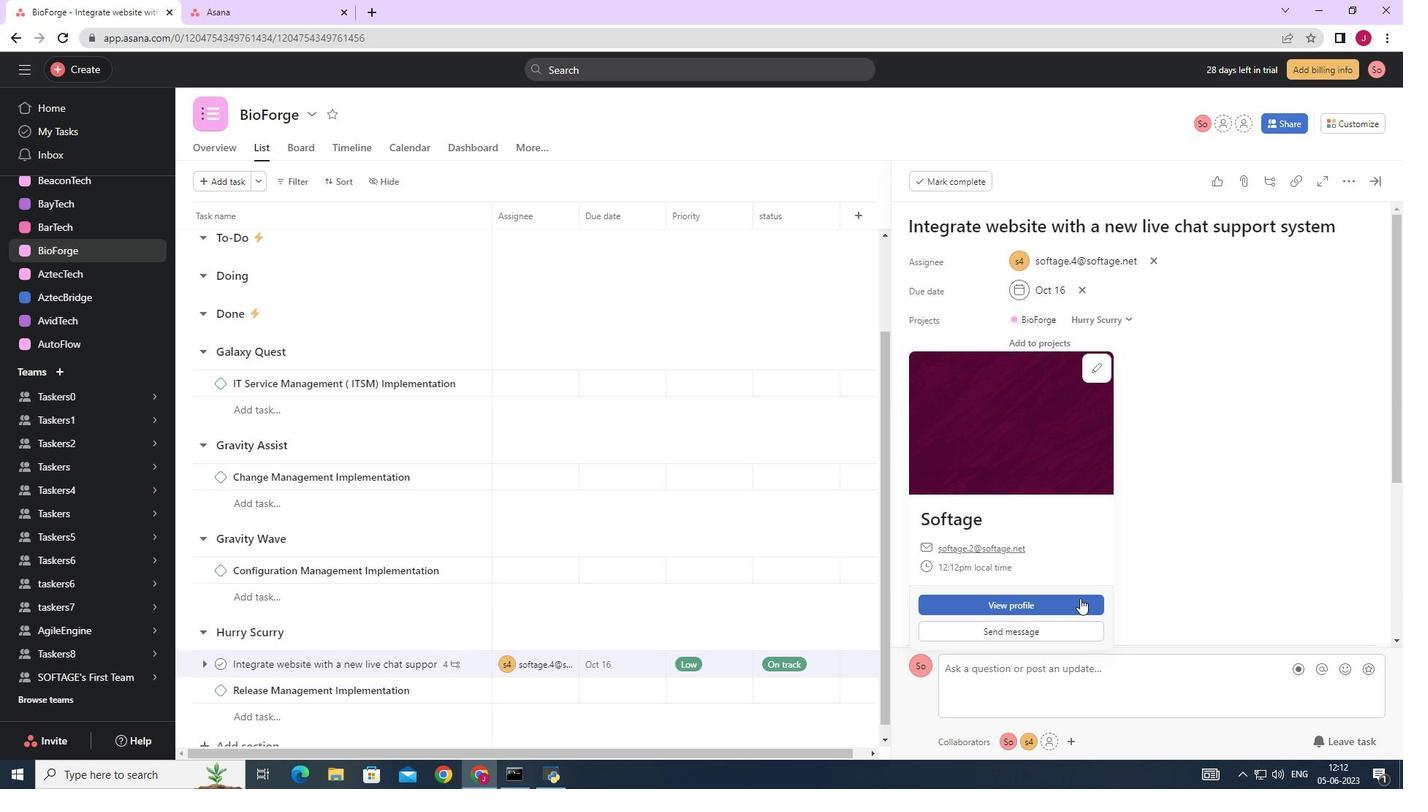 
Action: Mouse moved to (1078, 594)
Screenshot: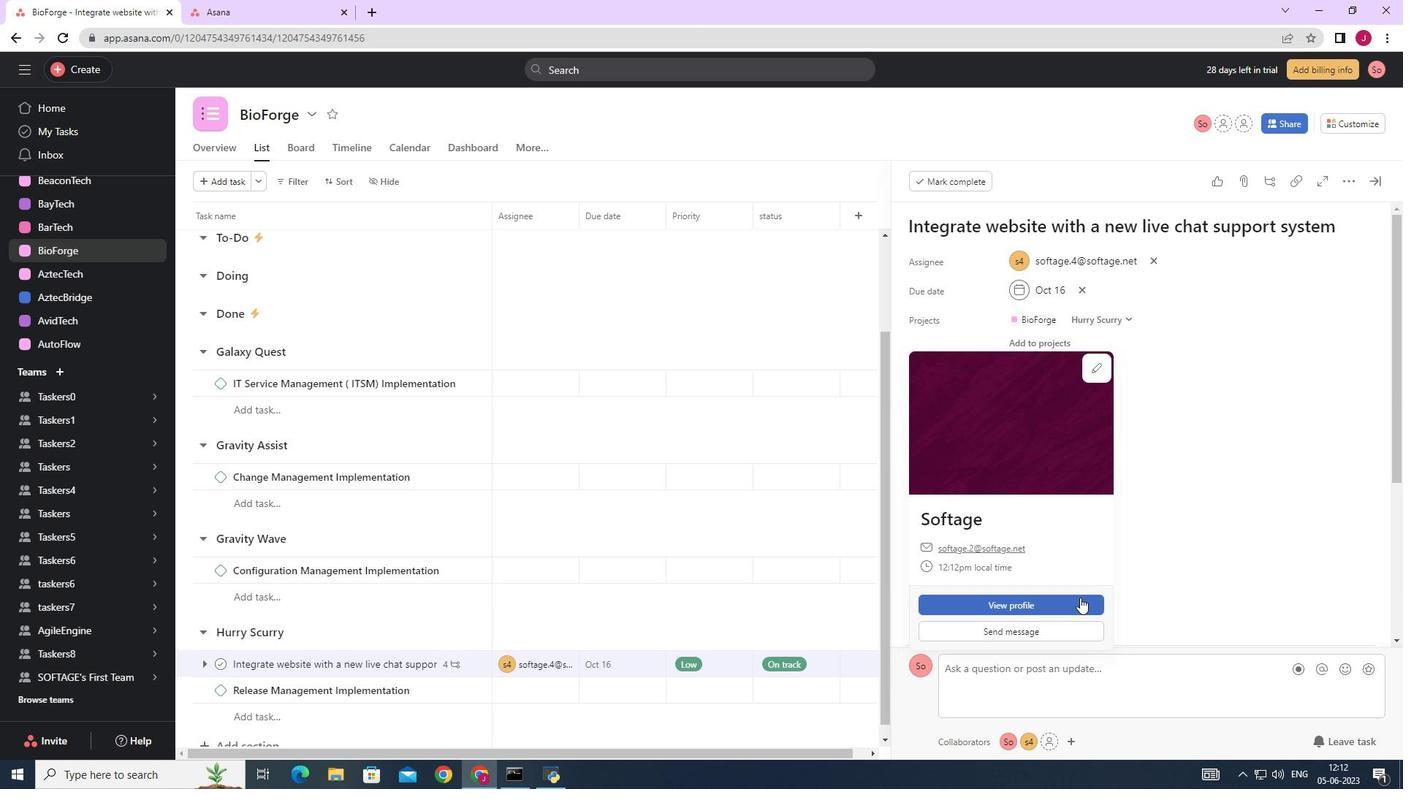 
Action: Mouse scrolled (1078, 594) with delta (0, 0)
Screenshot: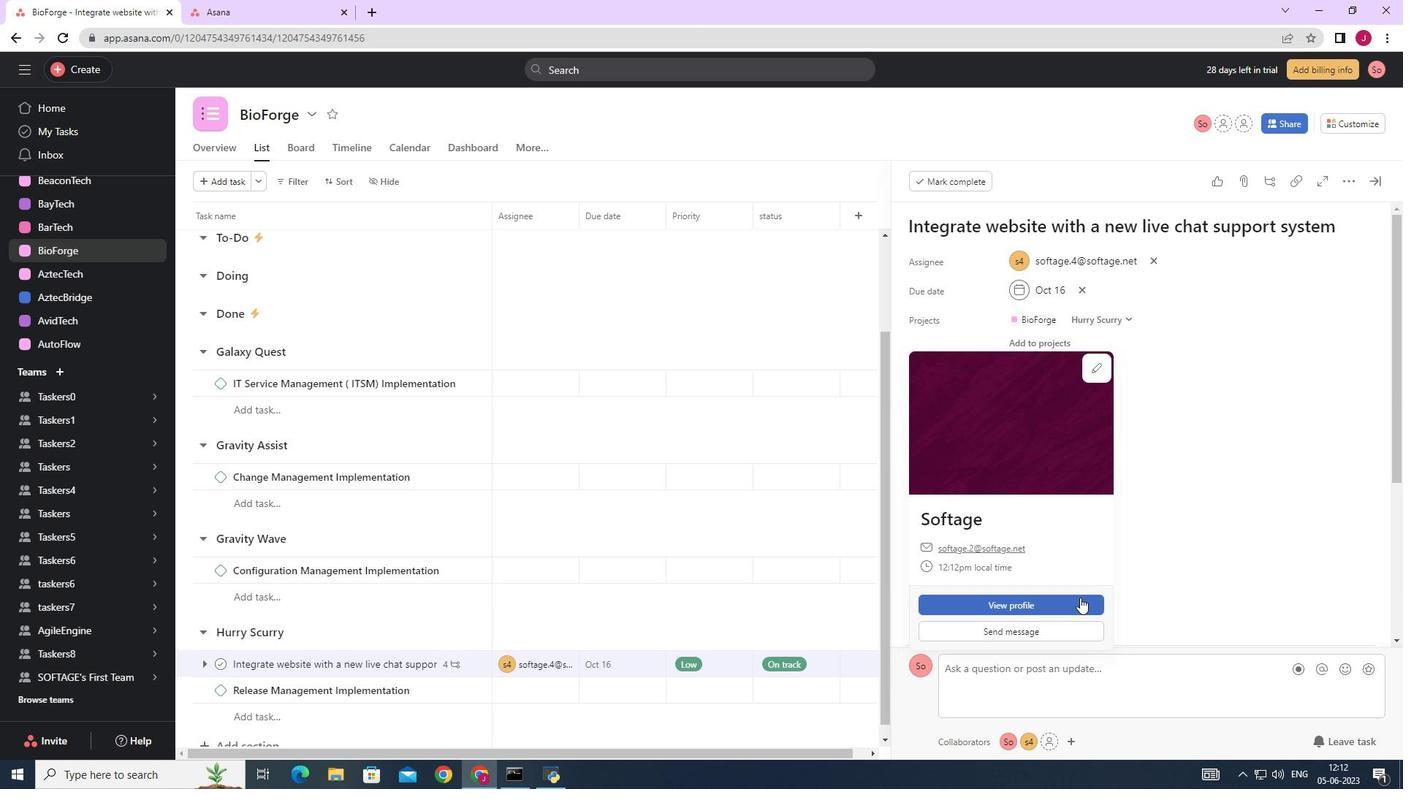
Action: Mouse moved to (1077, 583)
Screenshot: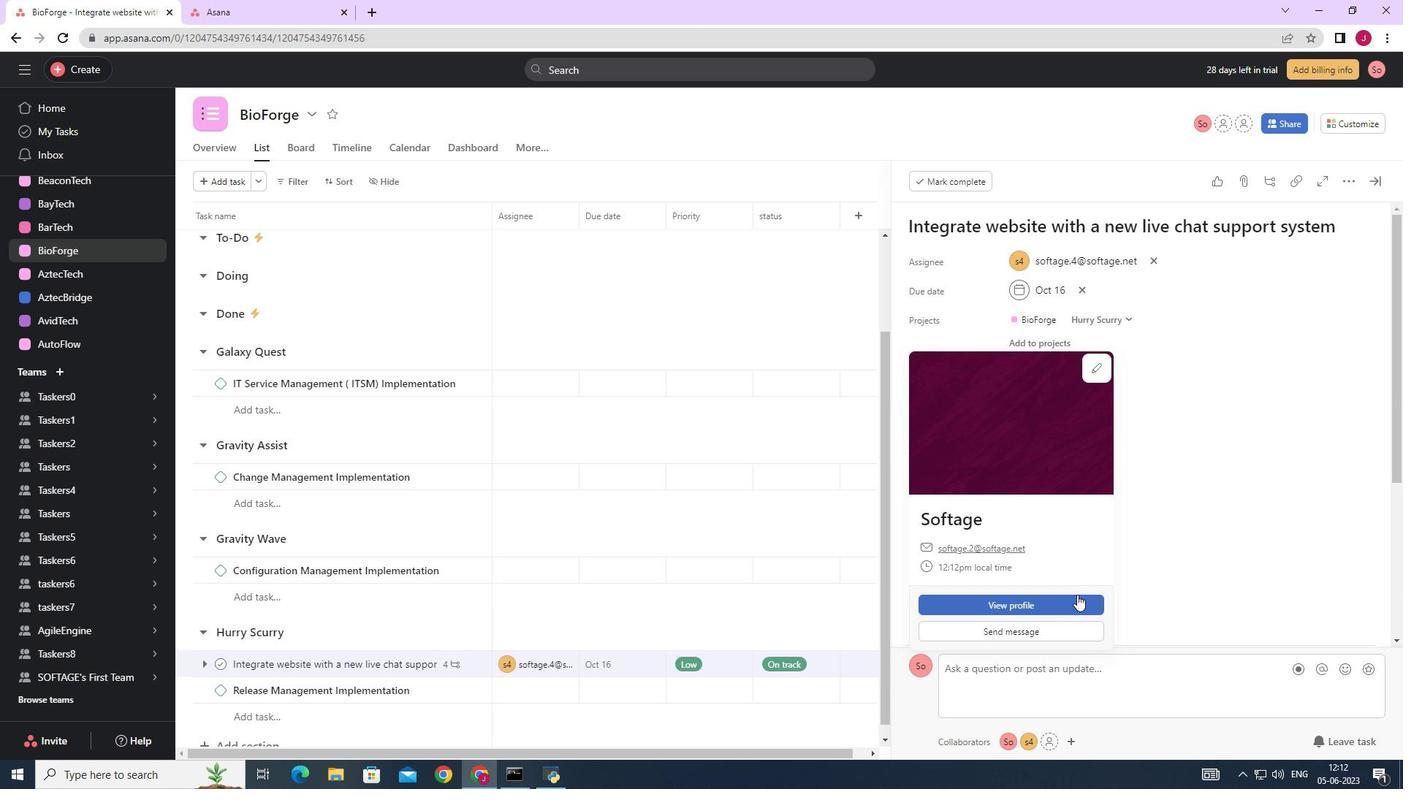 
Action: Mouse scrolled (1077, 586) with delta (0, 0)
Screenshot: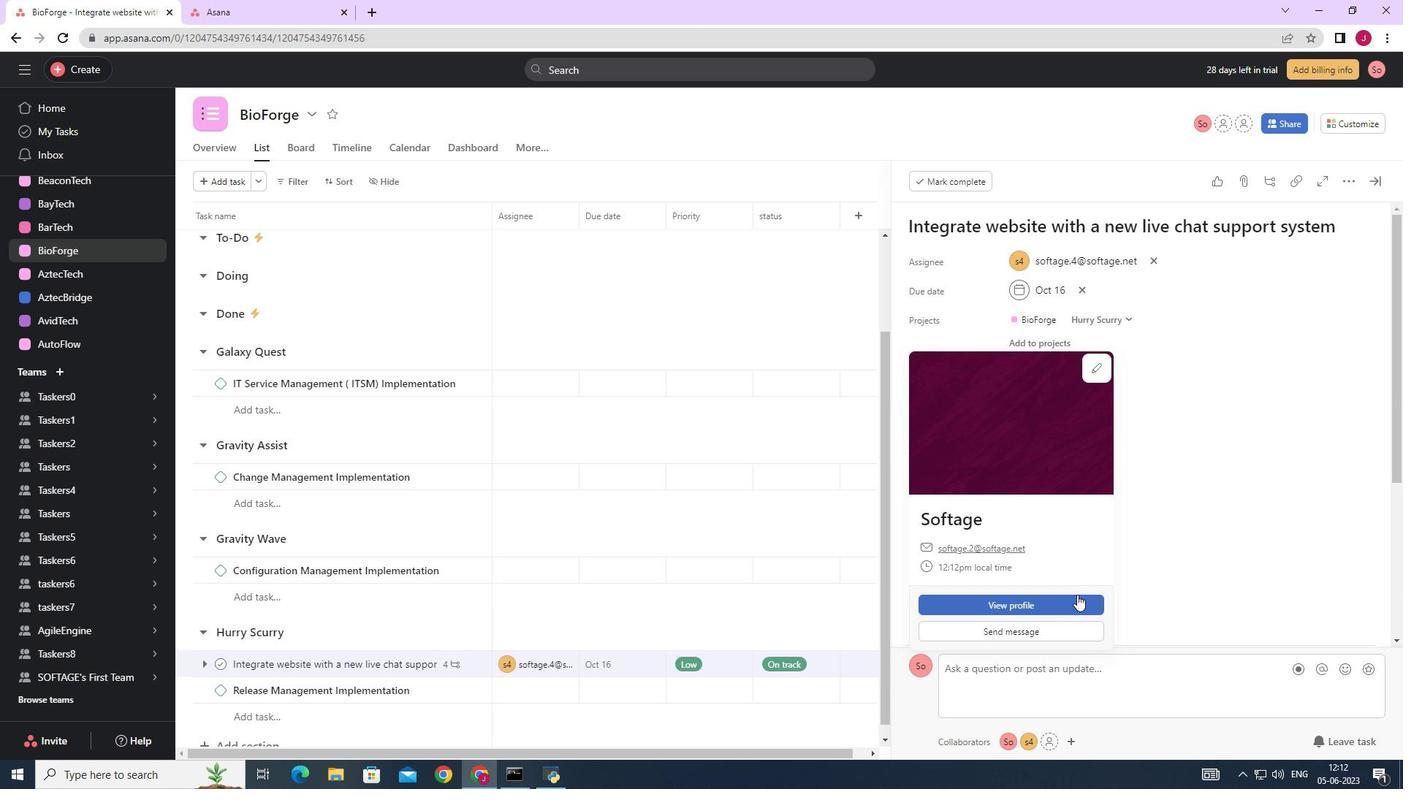 
Action: Mouse moved to (1079, 580)
Screenshot: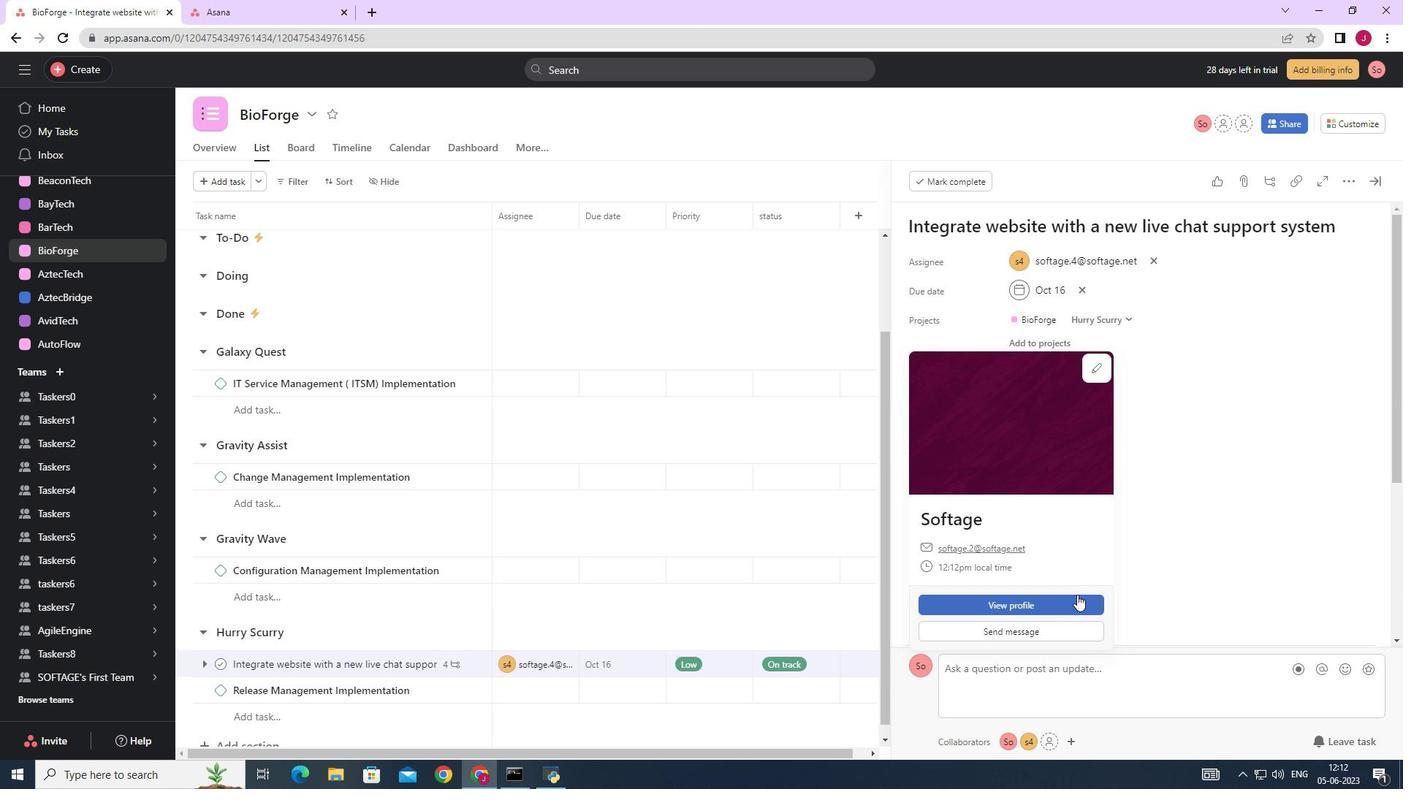 
Action: Mouse scrolled (1078, 583) with delta (0, 0)
Screenshot: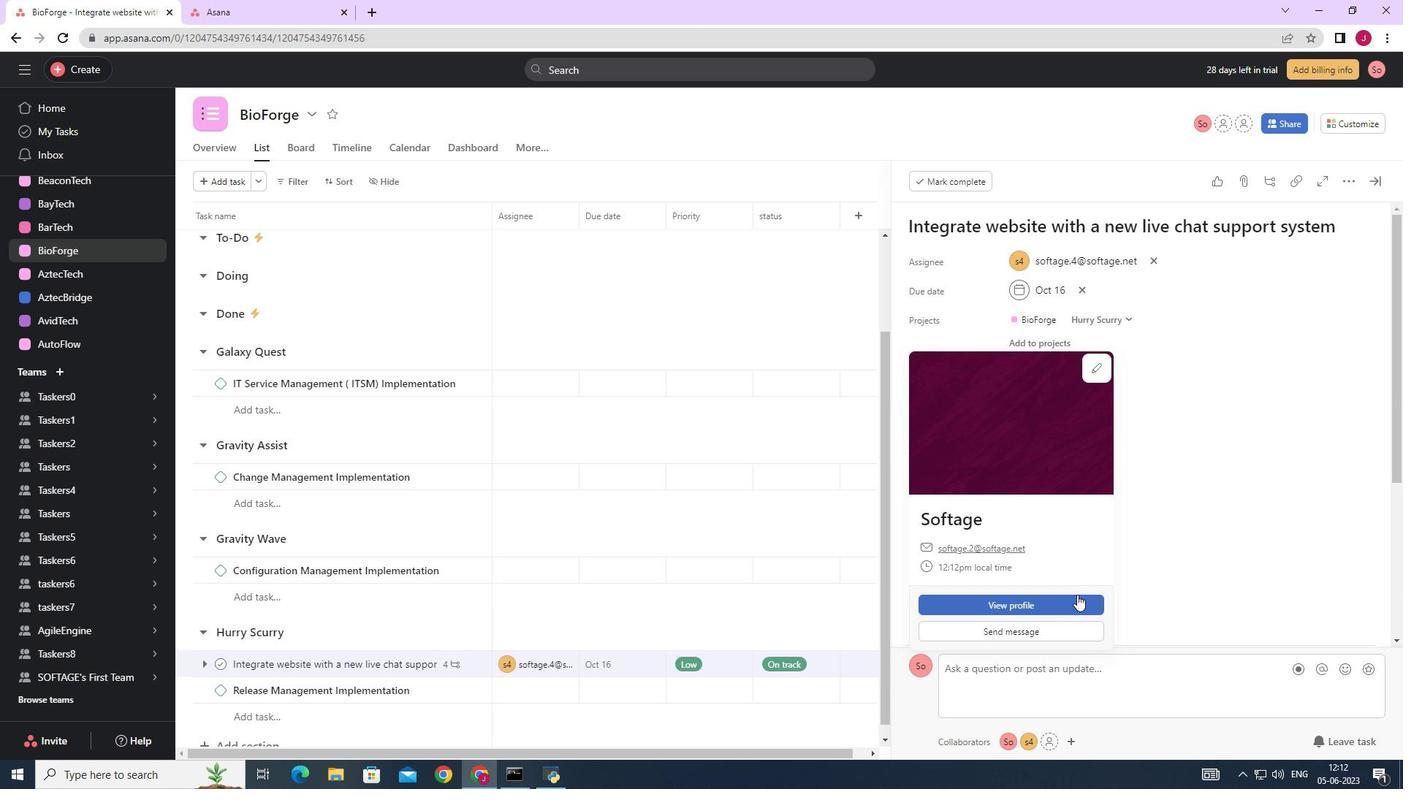 
Action: Mouse moved to (1080, 572)
Screenshot: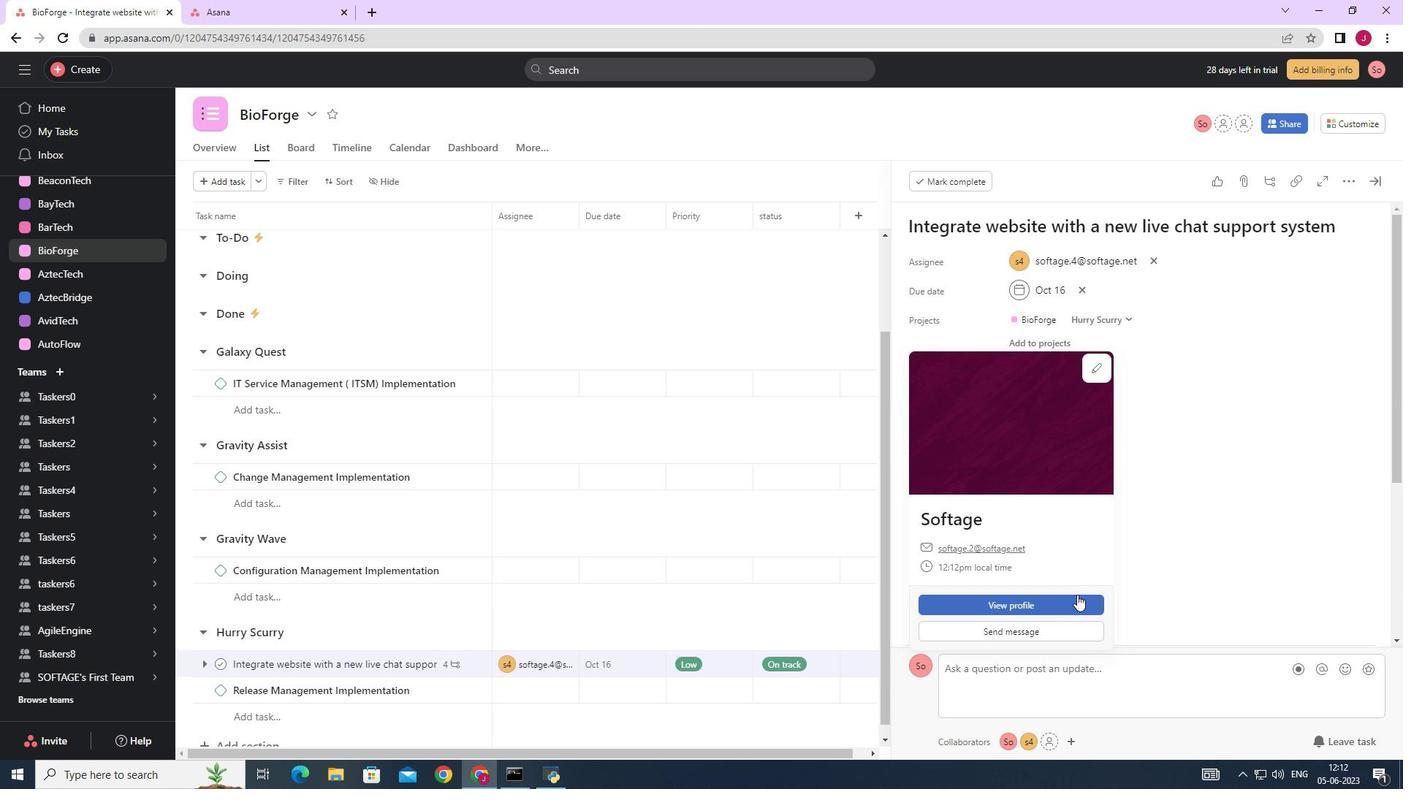 
Action: Mouse scrolled (1079, 579) with delta (0, 0)
Screenshot: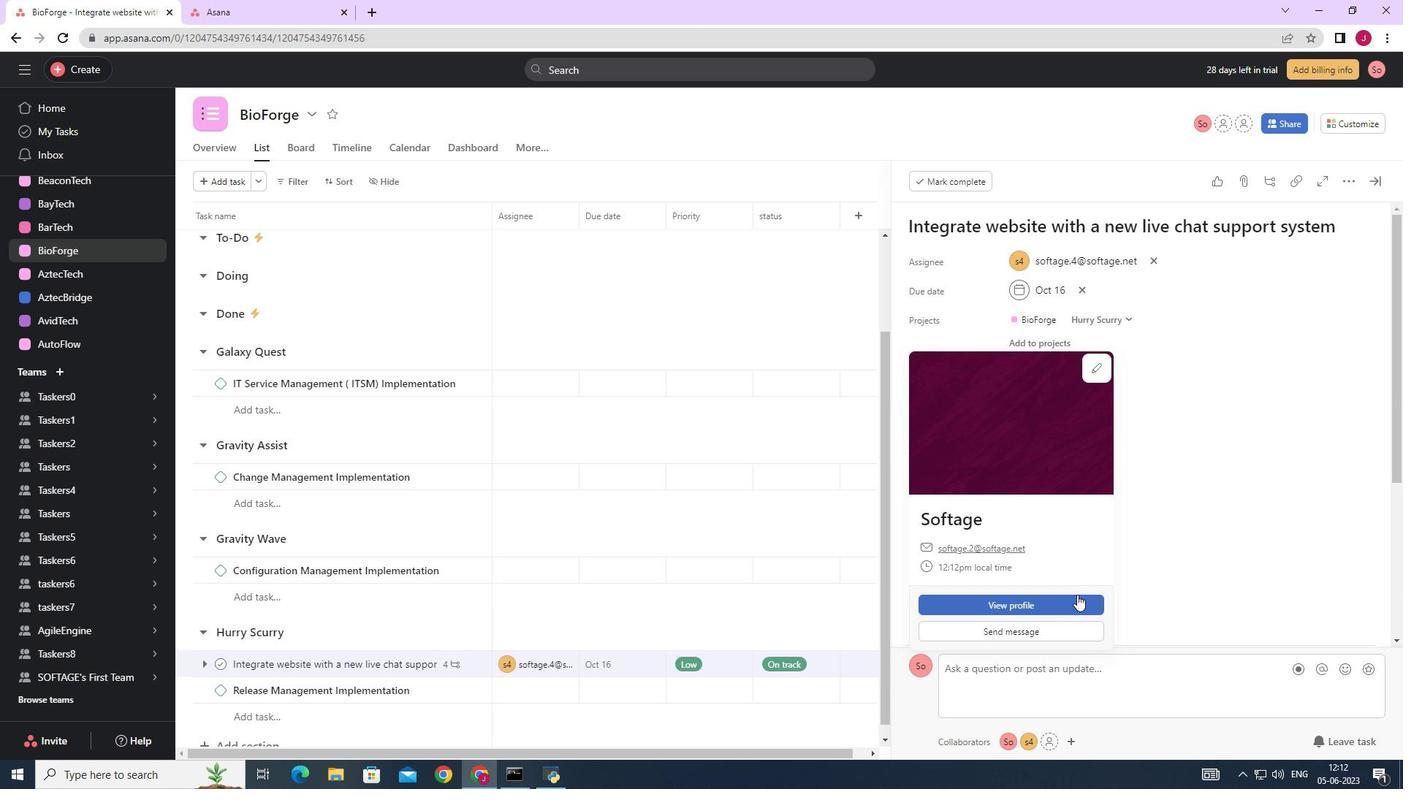
Action: Mouse moved to (1088, 548)
Screenshot: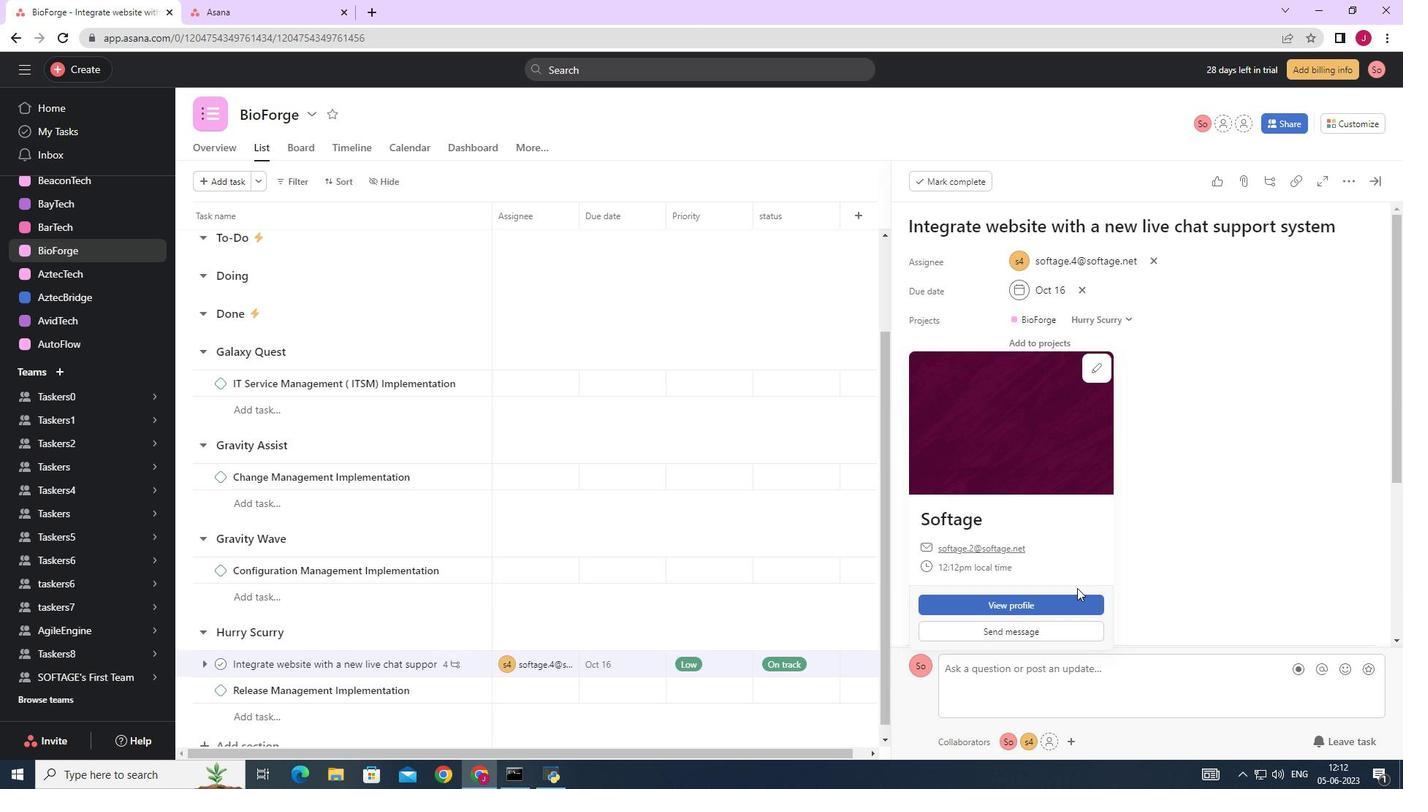 
Action: Mouse scrolled (1085, 554) with delta (0, 0)
Screenshot: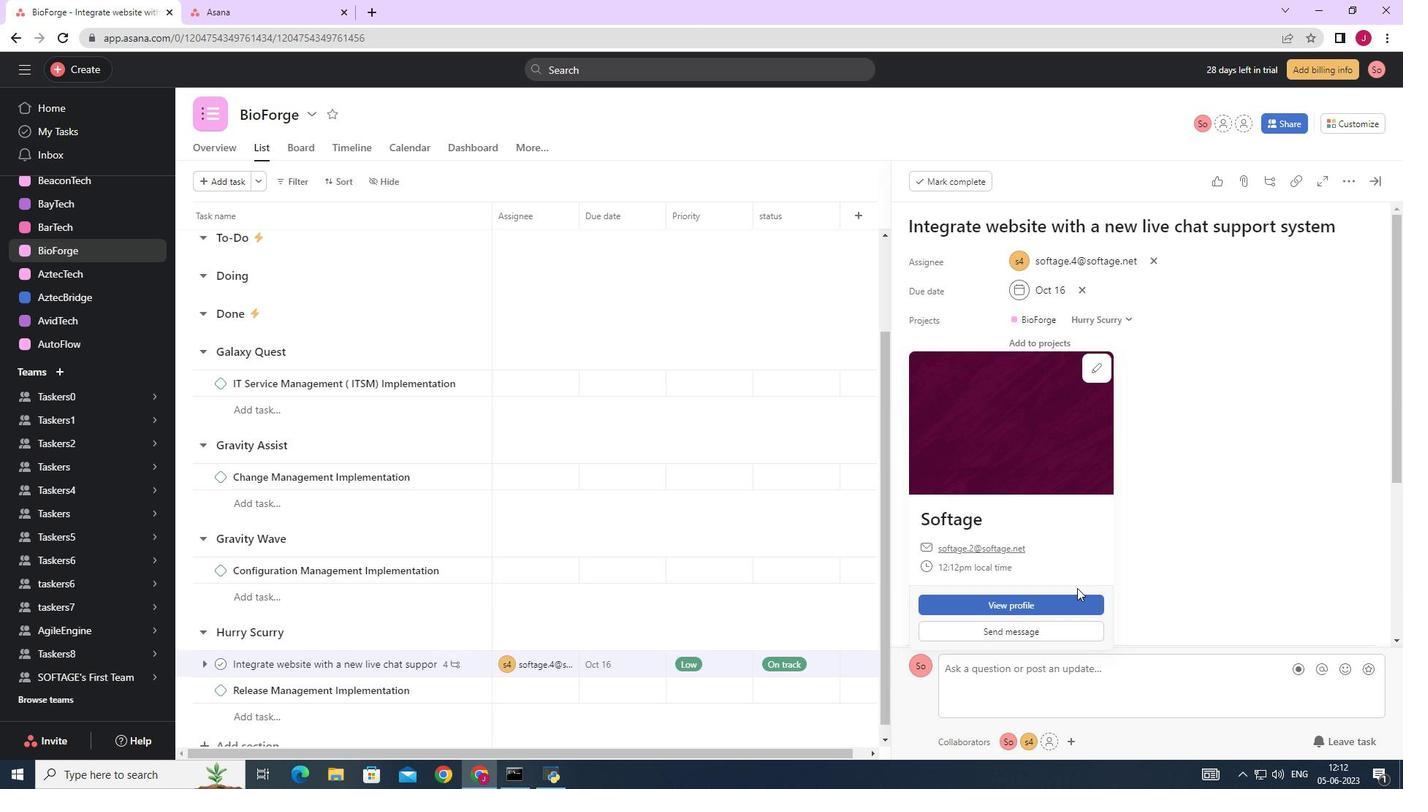 
Action: Mouse moved to (1102, 496)
Screenshot: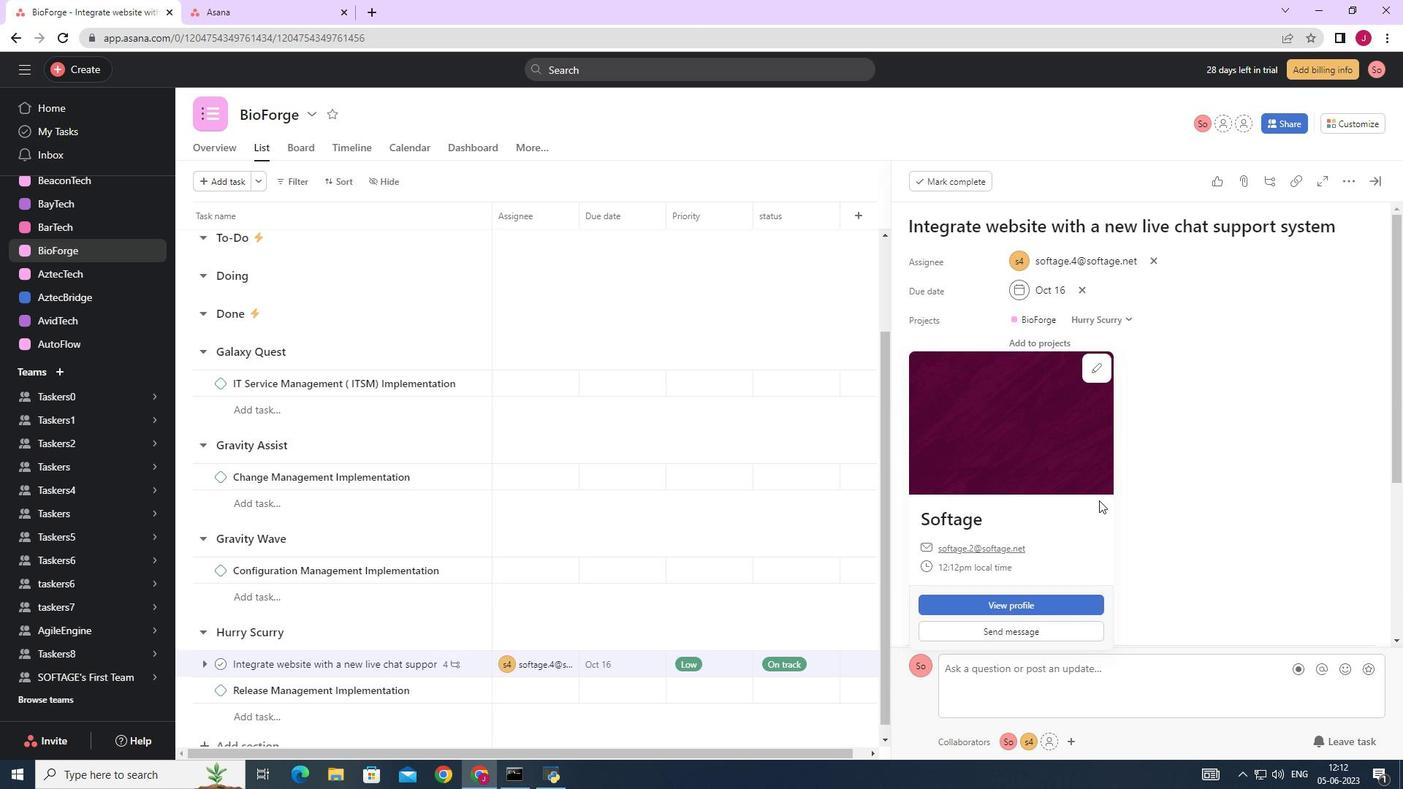 
Action: Mouse scrolled (1102, 496) with delta (0, 0)
Screenshot: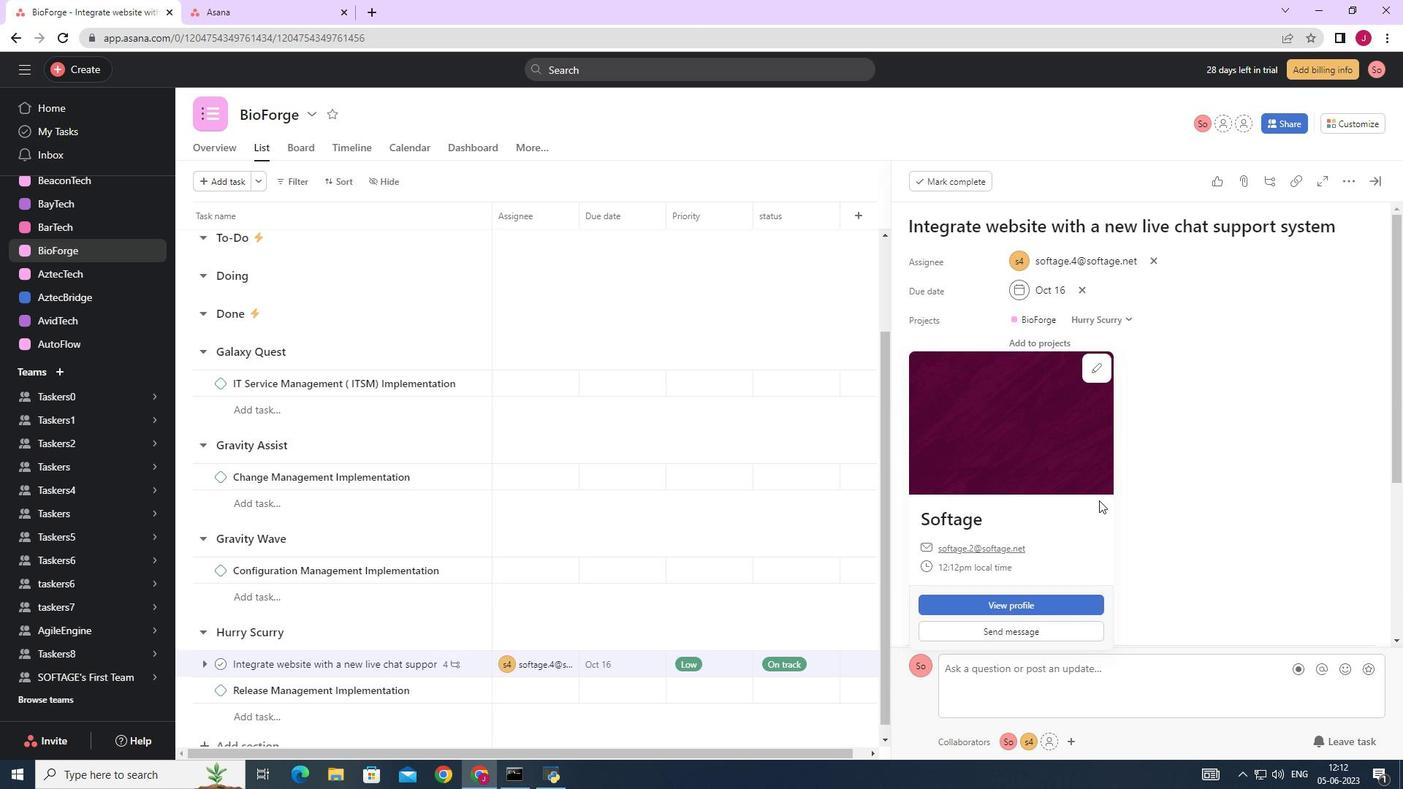 
Action: Mouse moved to (1102, 496)
Screenshot: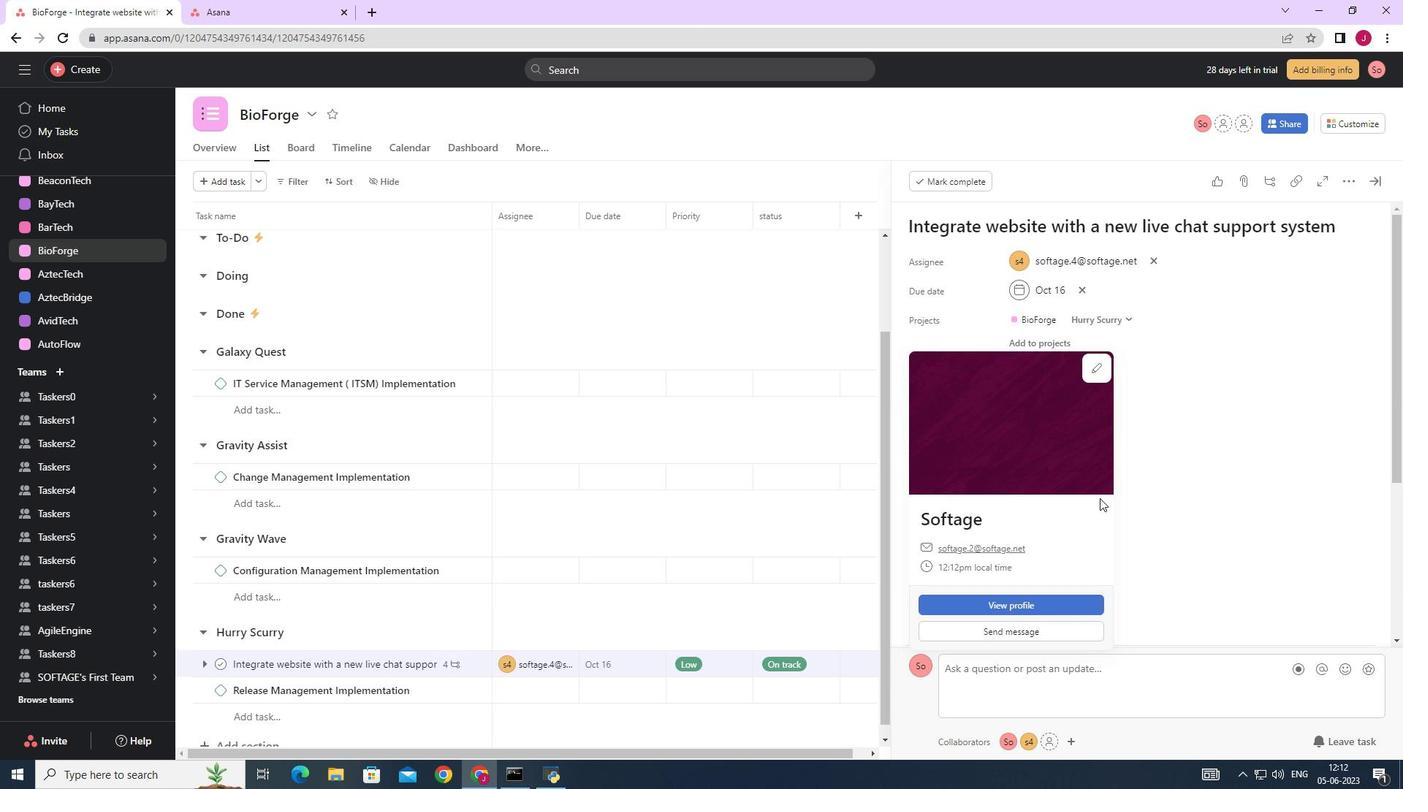 
Action: Mouse scrolled (1102, 496) with delta (0, 0)
Screenshot: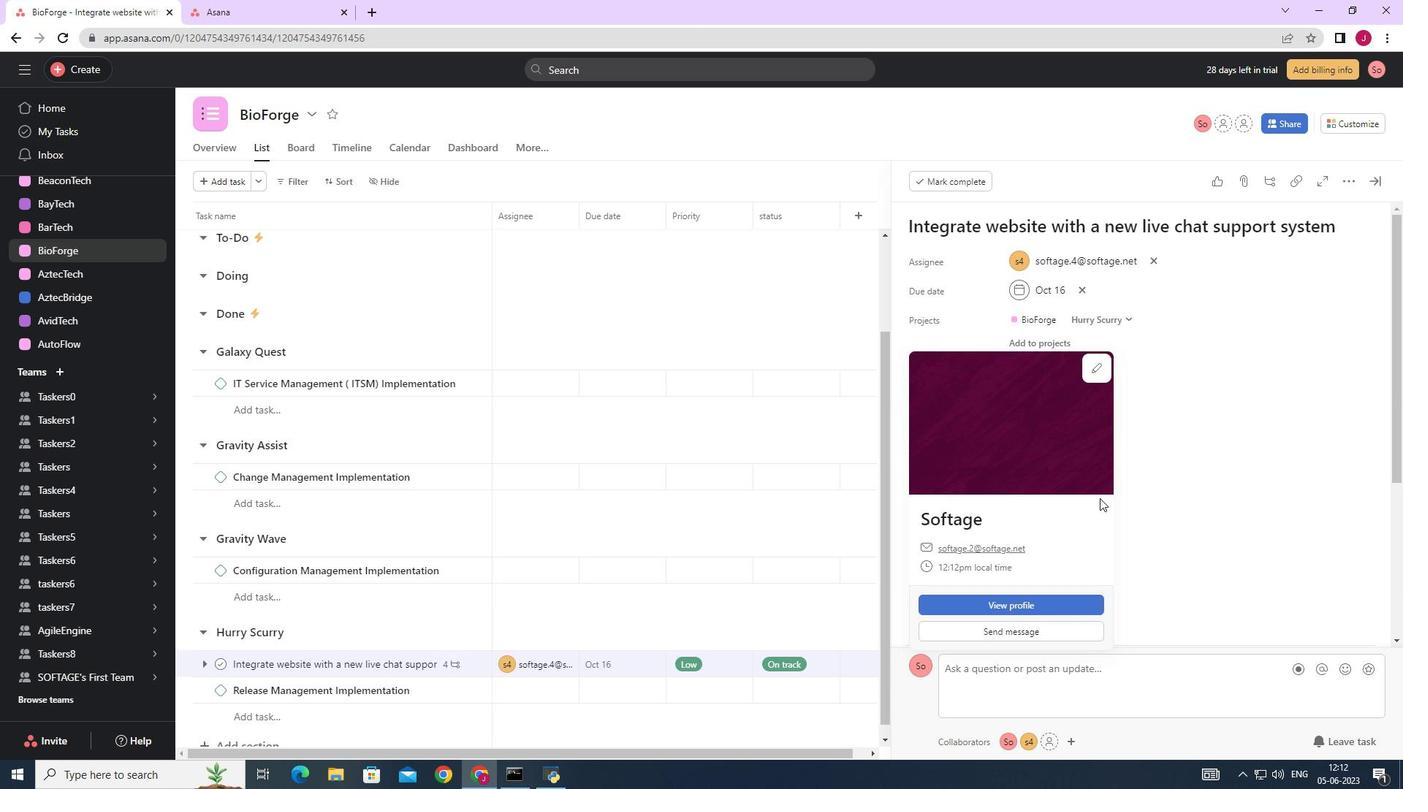 
Action: Mouse scrolled (1102, 496) with delta (0, 0)
Screenshot: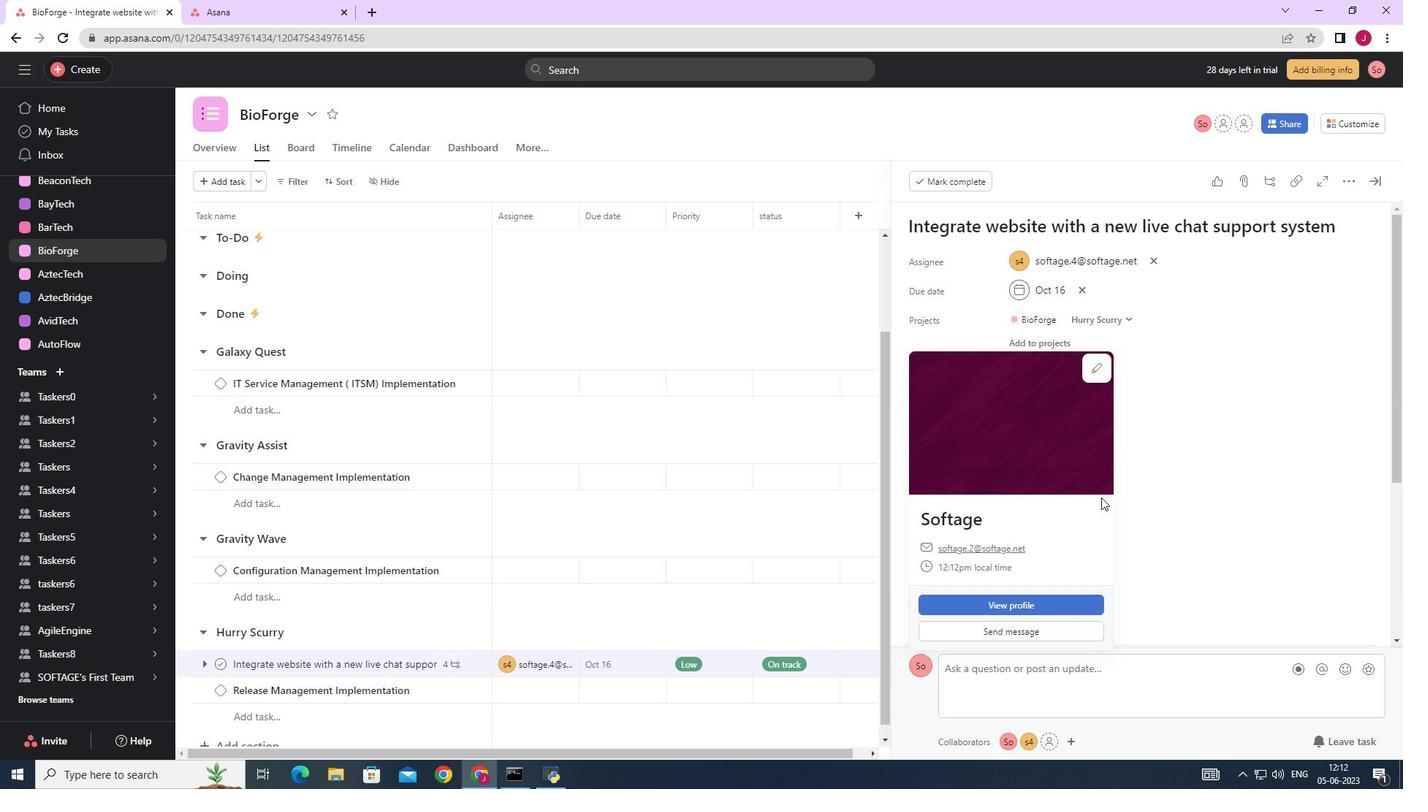 
Action: Mouse scrolled (1102, 496) with delta (0, 0)
Screenshot: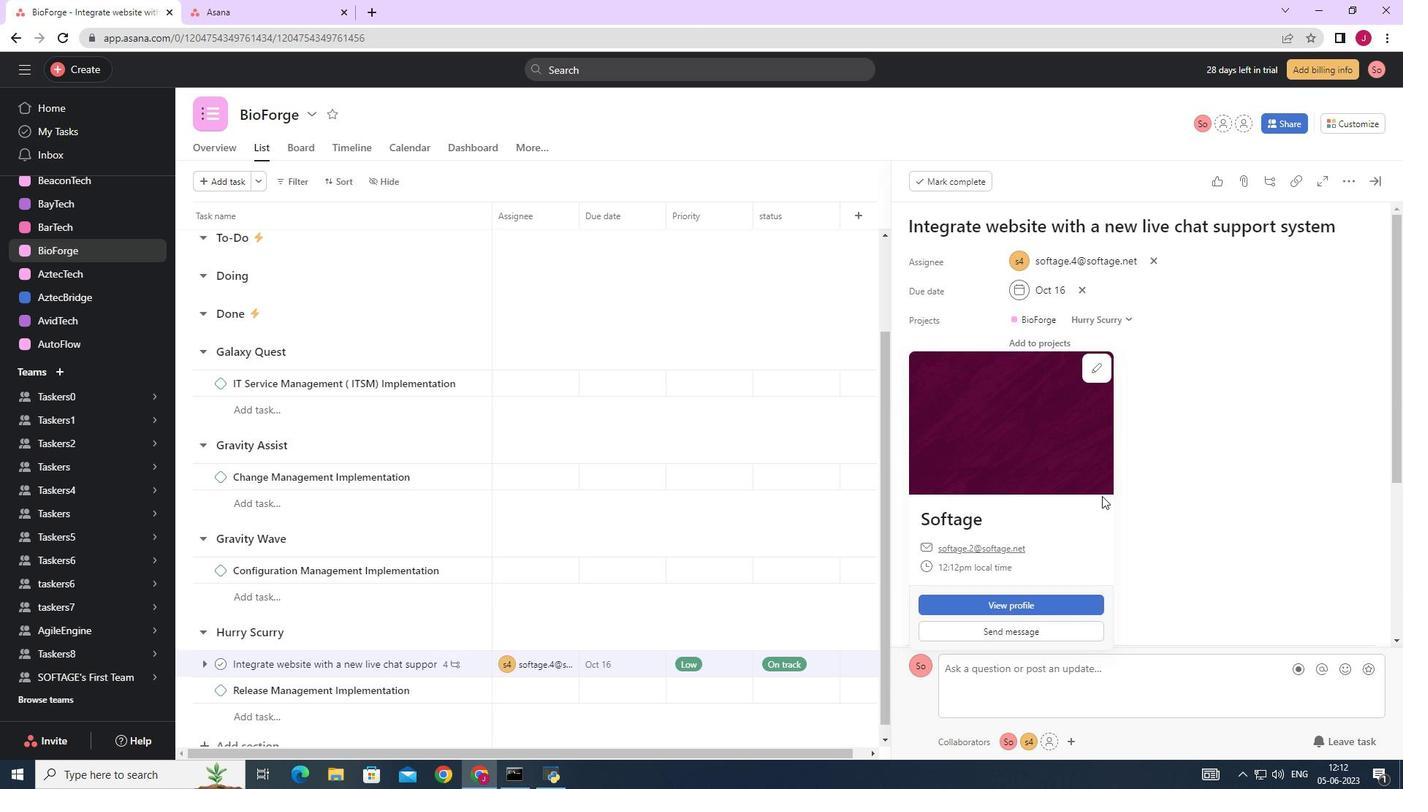 
Action: Mouse moved to (1038, 538)
Screenshot: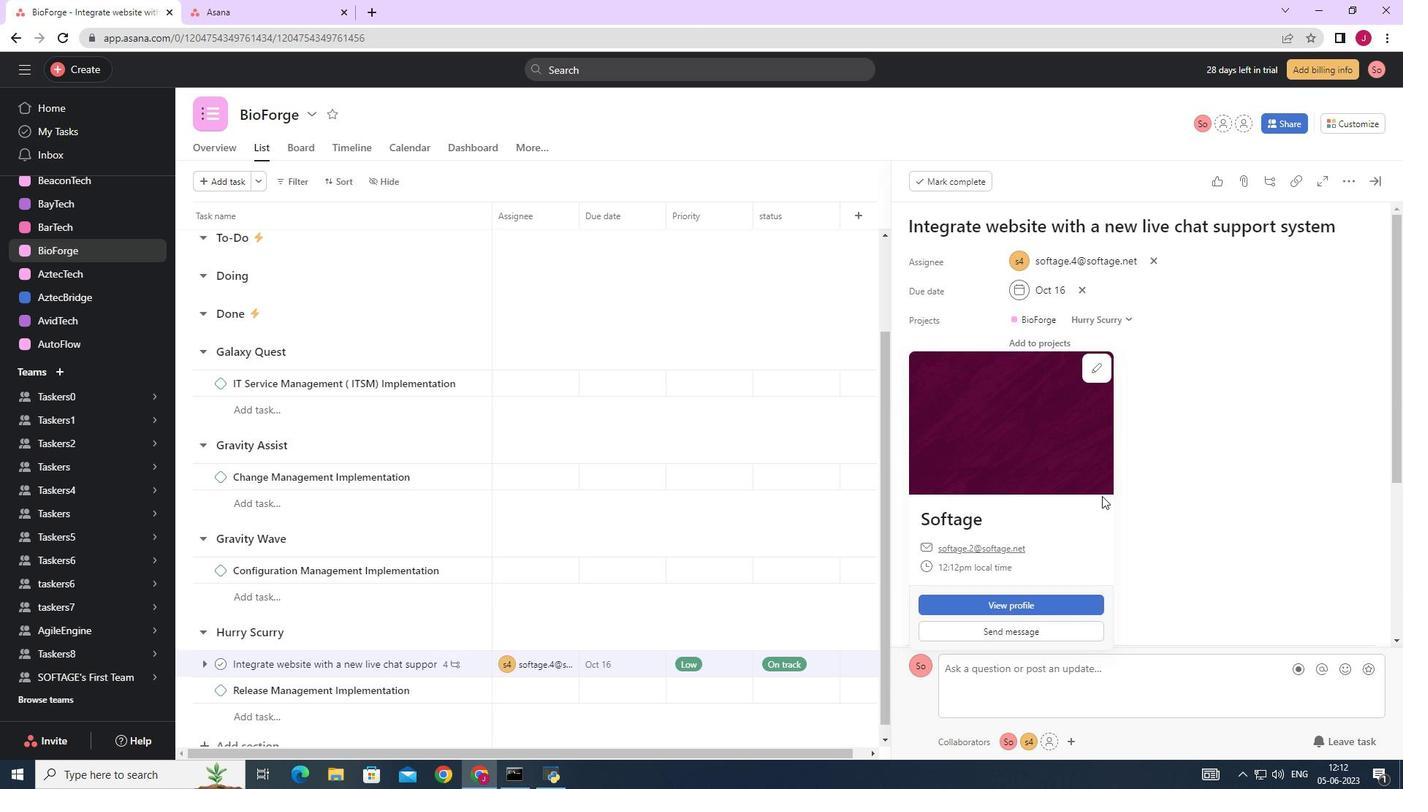 
Action: Mouse scrolled (1038, 537) with delta (0, 0)
Screenshot: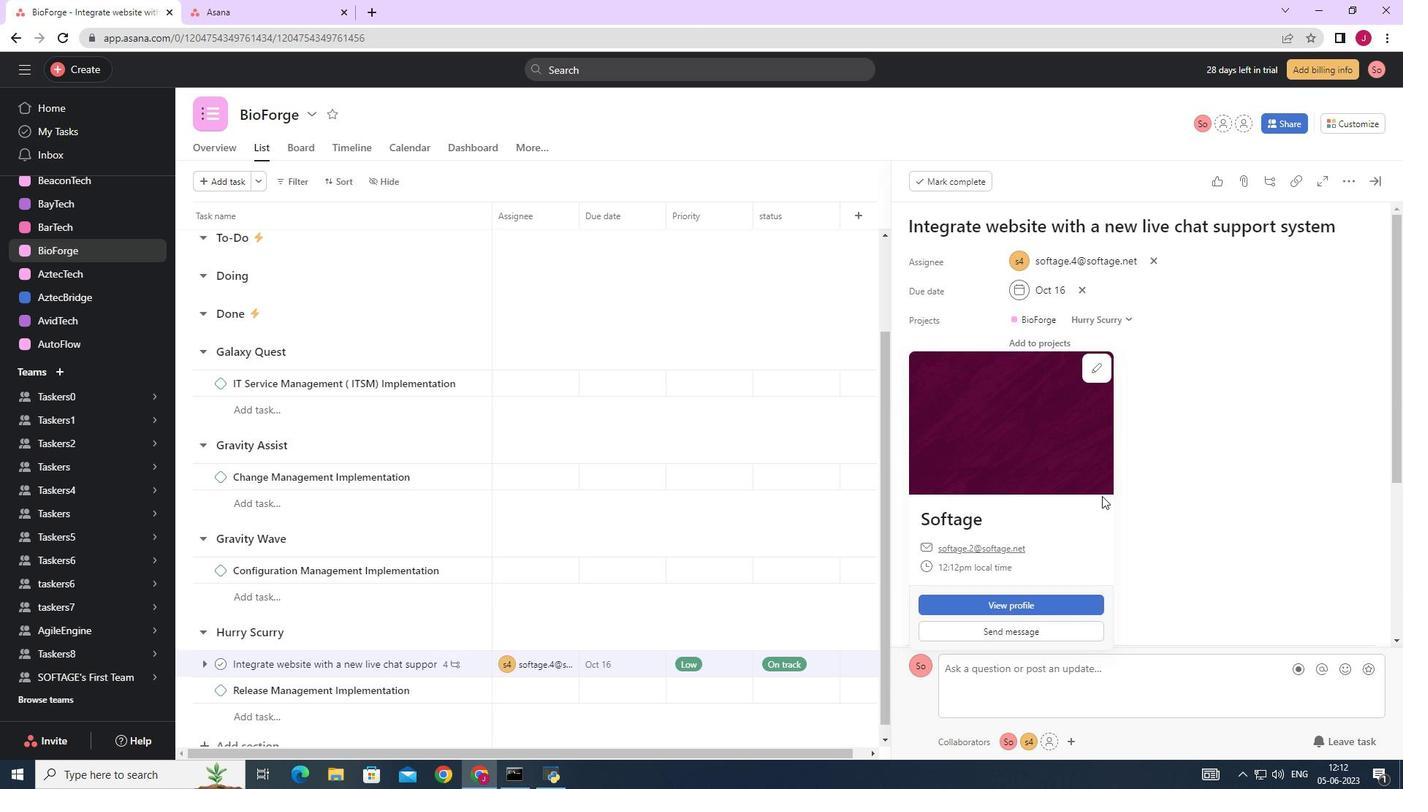 
Action: Mouse scrolled (1038, 537) with delta (0, 0)
Screenshot: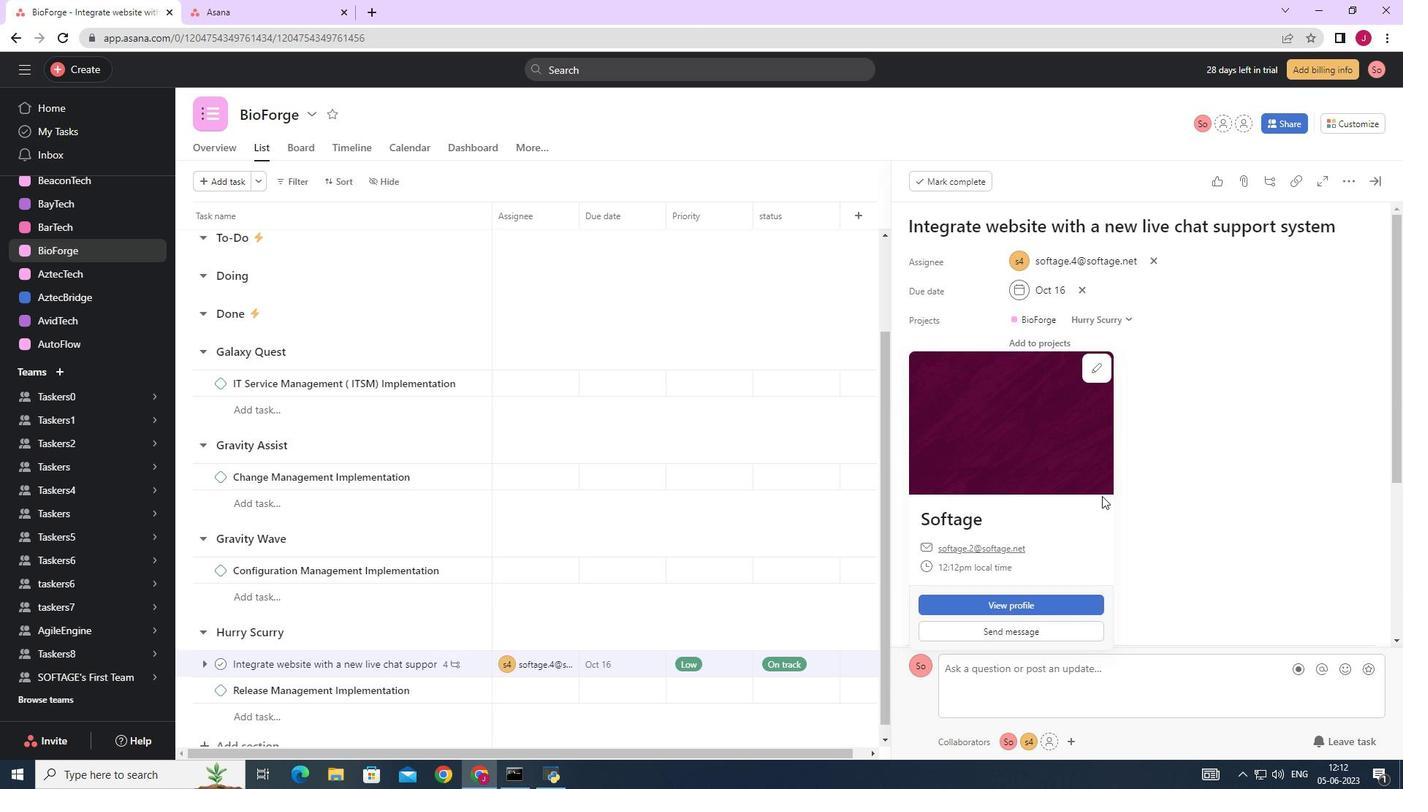 
Action: Mouse scrolled (1038, 537) with delta (0, 0)
Screenshot: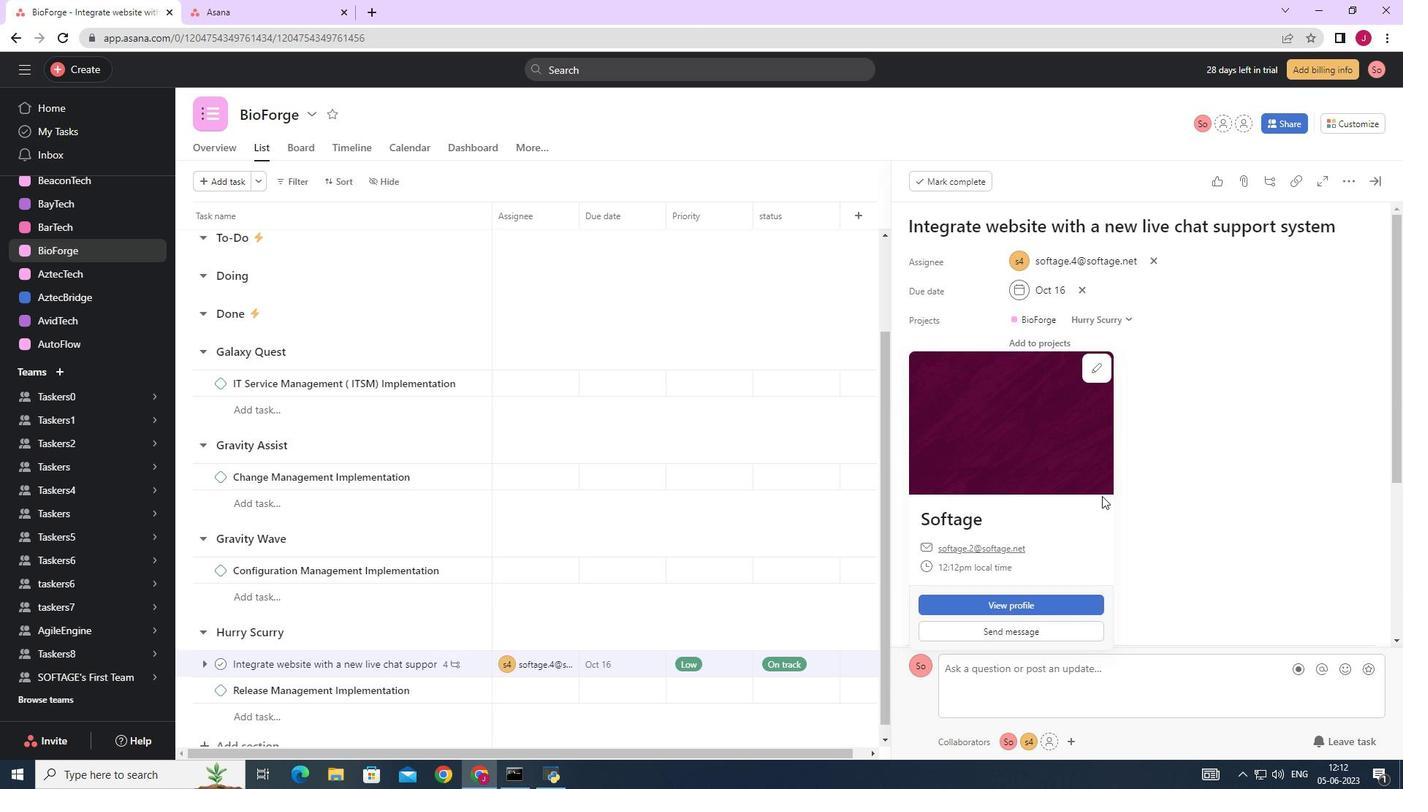 
Action: Mouse scrolled (1038, 537) with delta (0, 0)
Screenshot: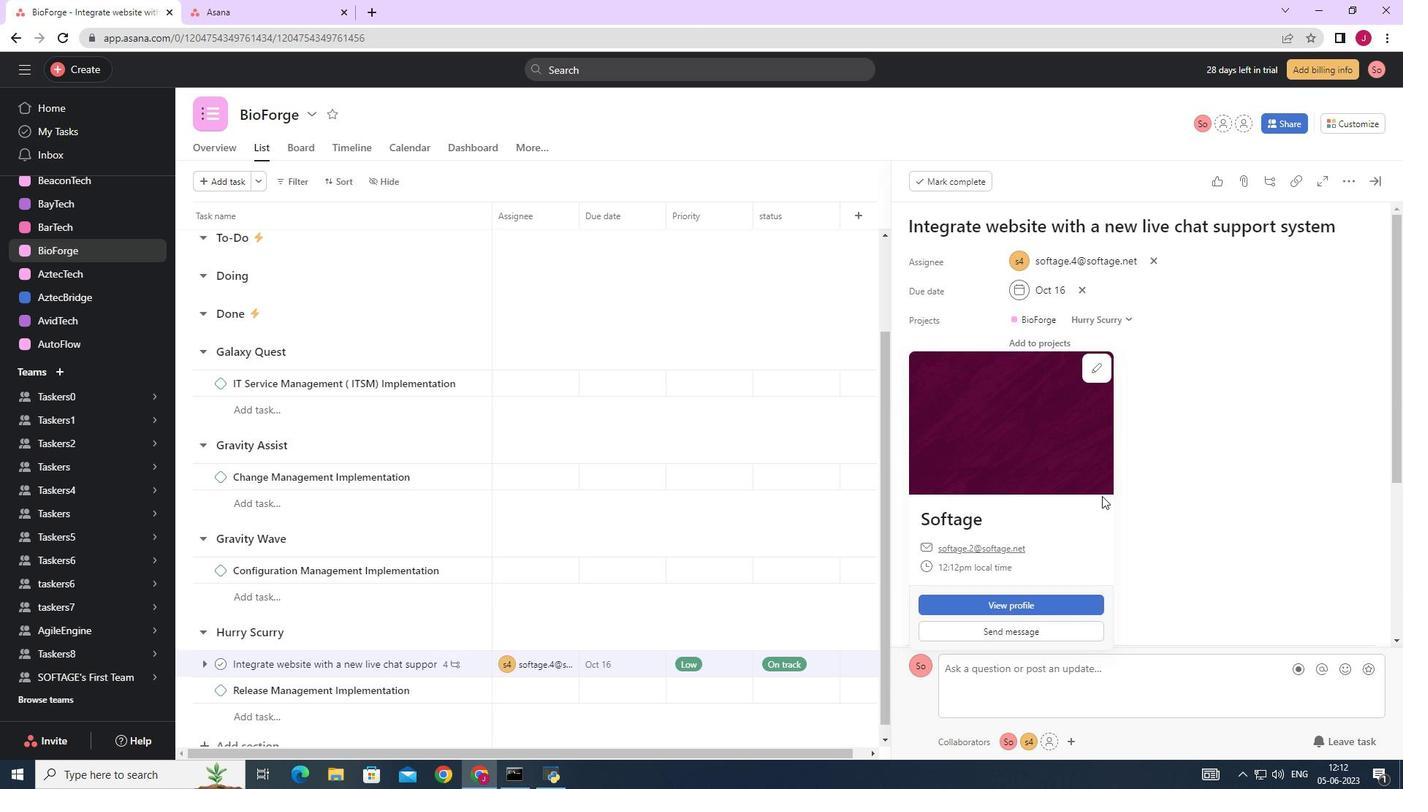 
Action: Mouse moved to (1068, 368)
Screenshot: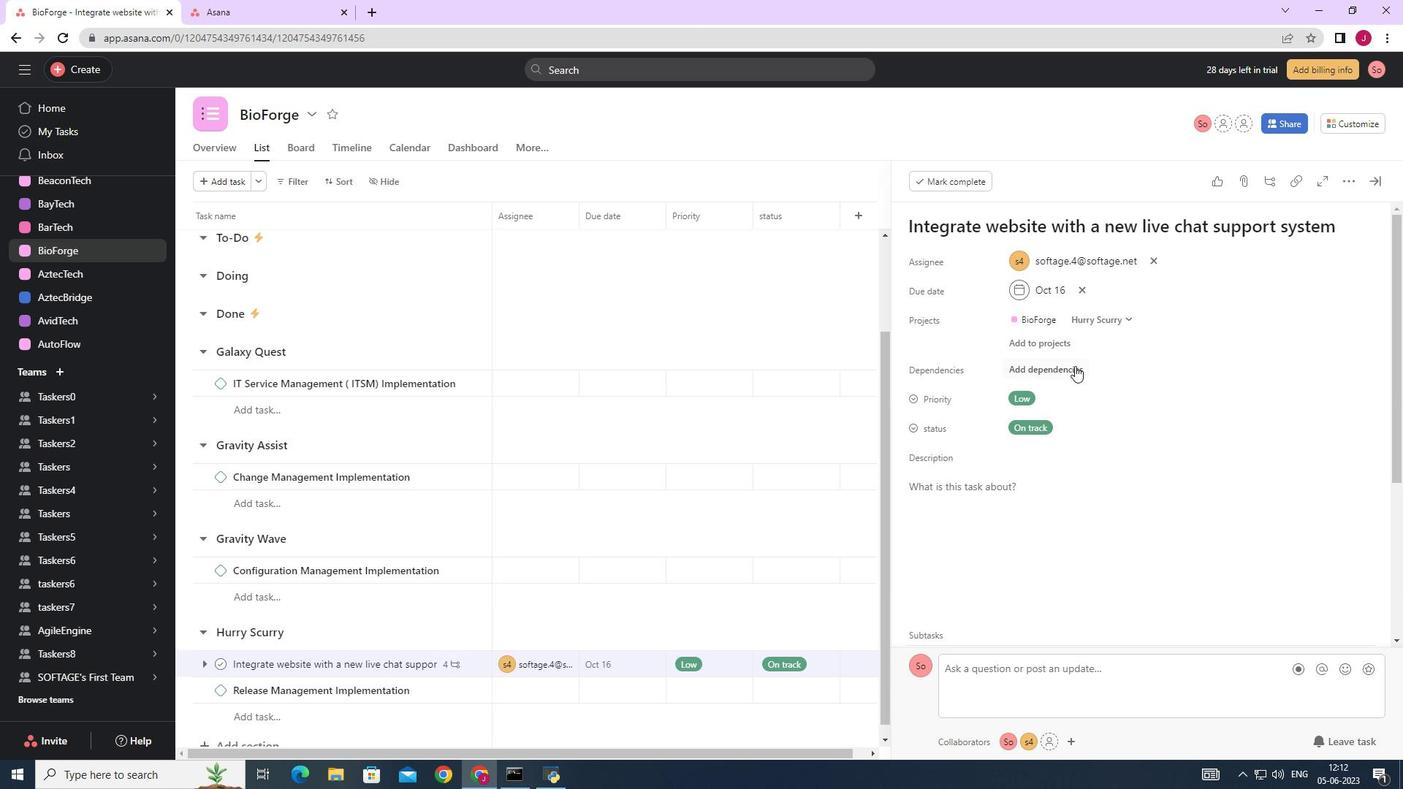 
Action: Mouse pressed left at (1068, 368)
Screenshot: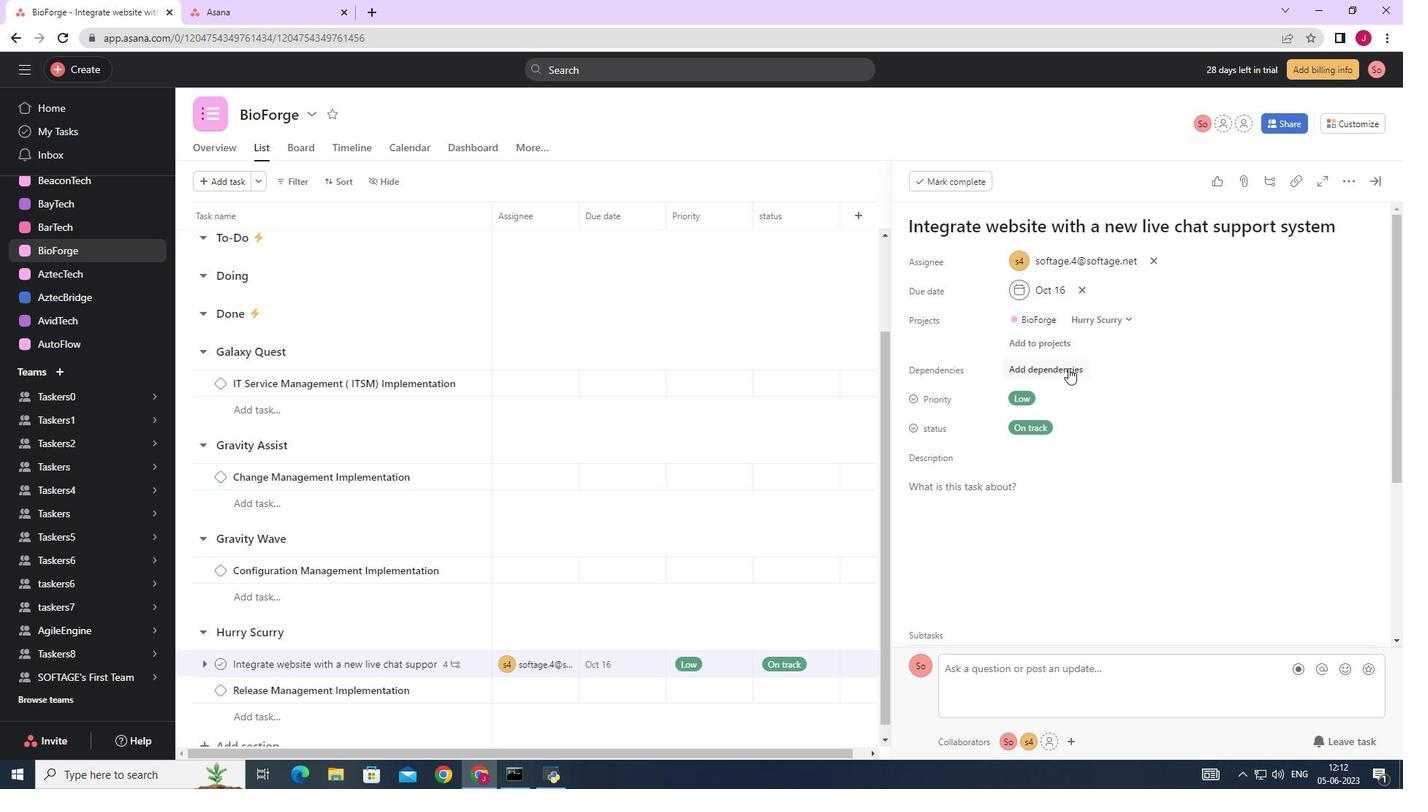 
Action: Mouse moved to (1134, 428)
Screenshot: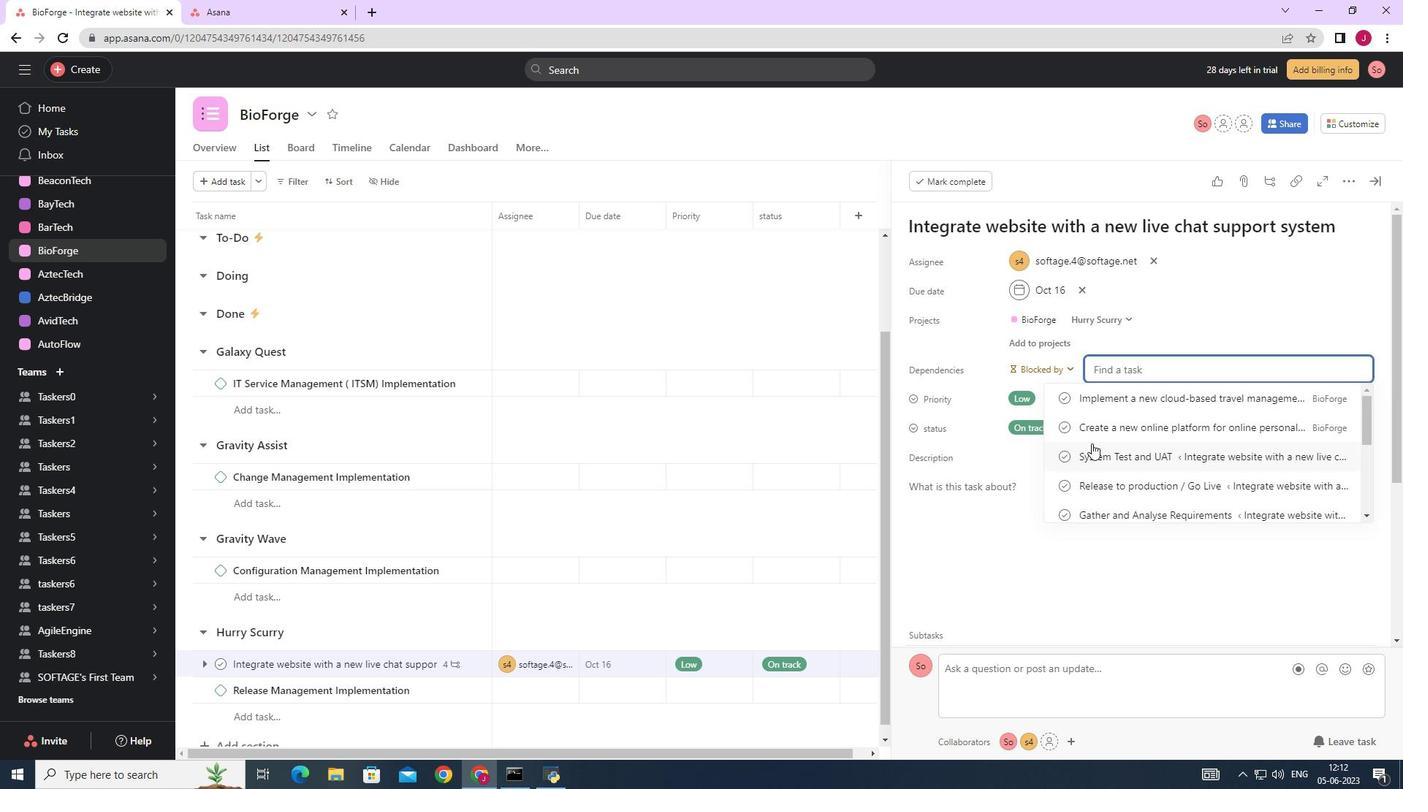 
Action: Mouse pressed left at (1134, 428)
Screenshot: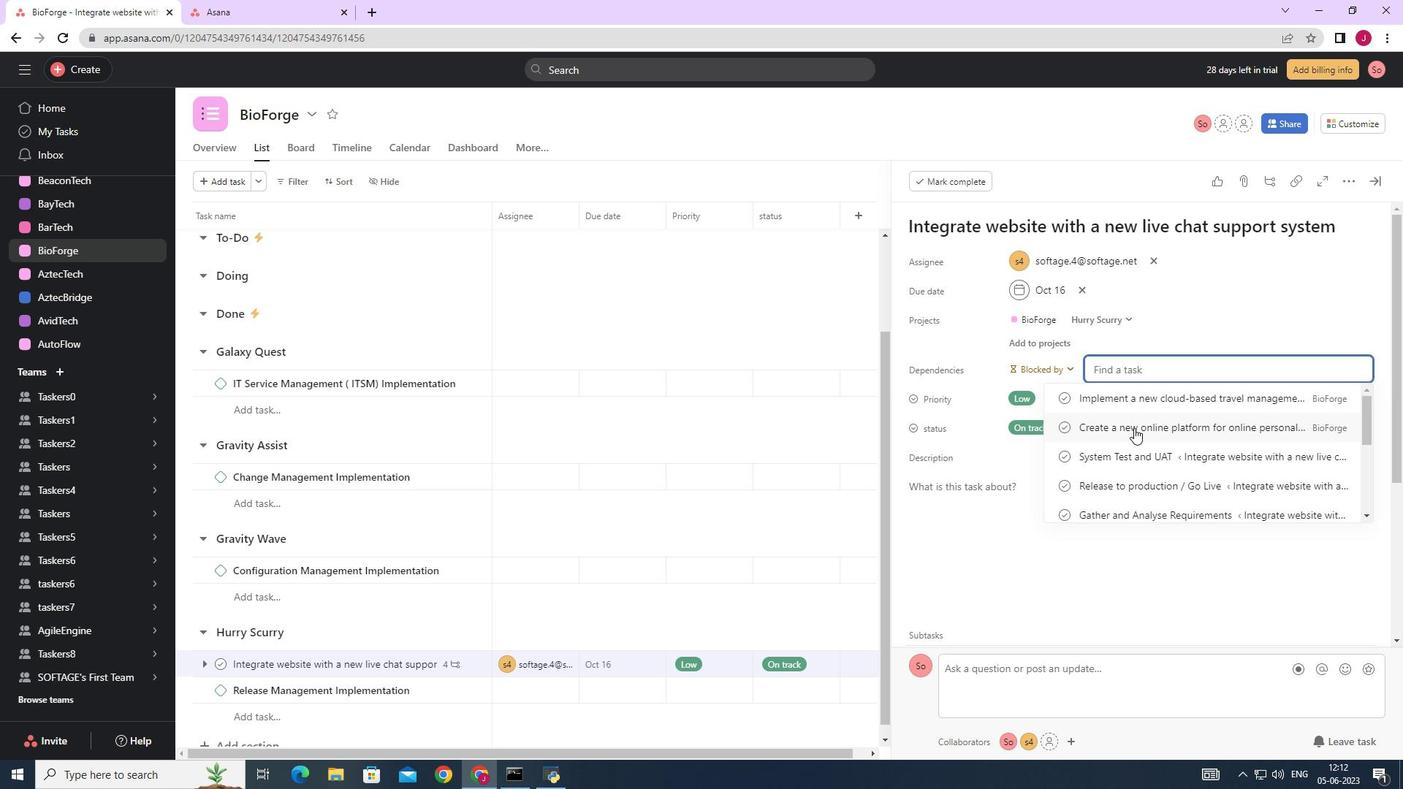 
Action: Mouse moved to (1377, 180)
Screenshot: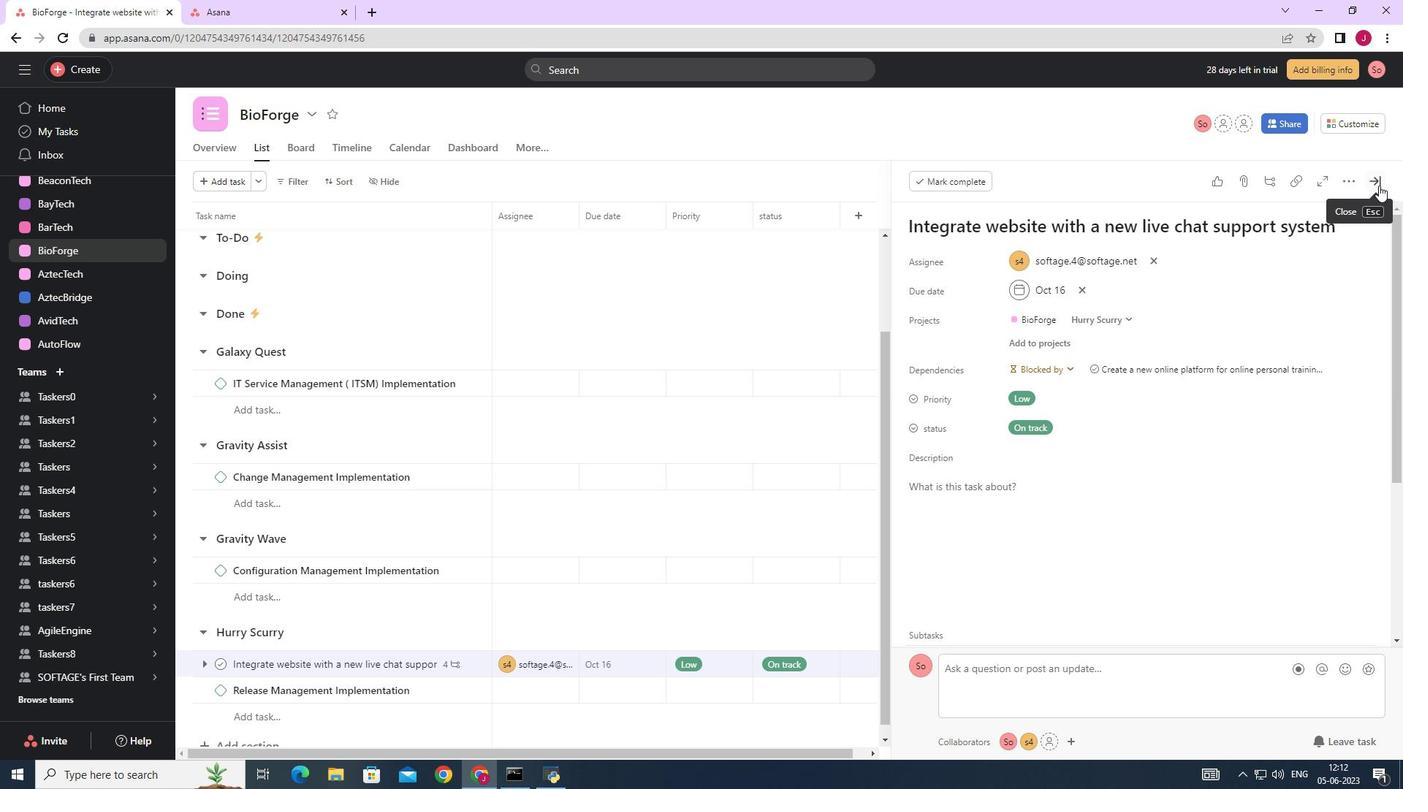 
Action: Mouse pressed left at (1377, 180)
Screenshot: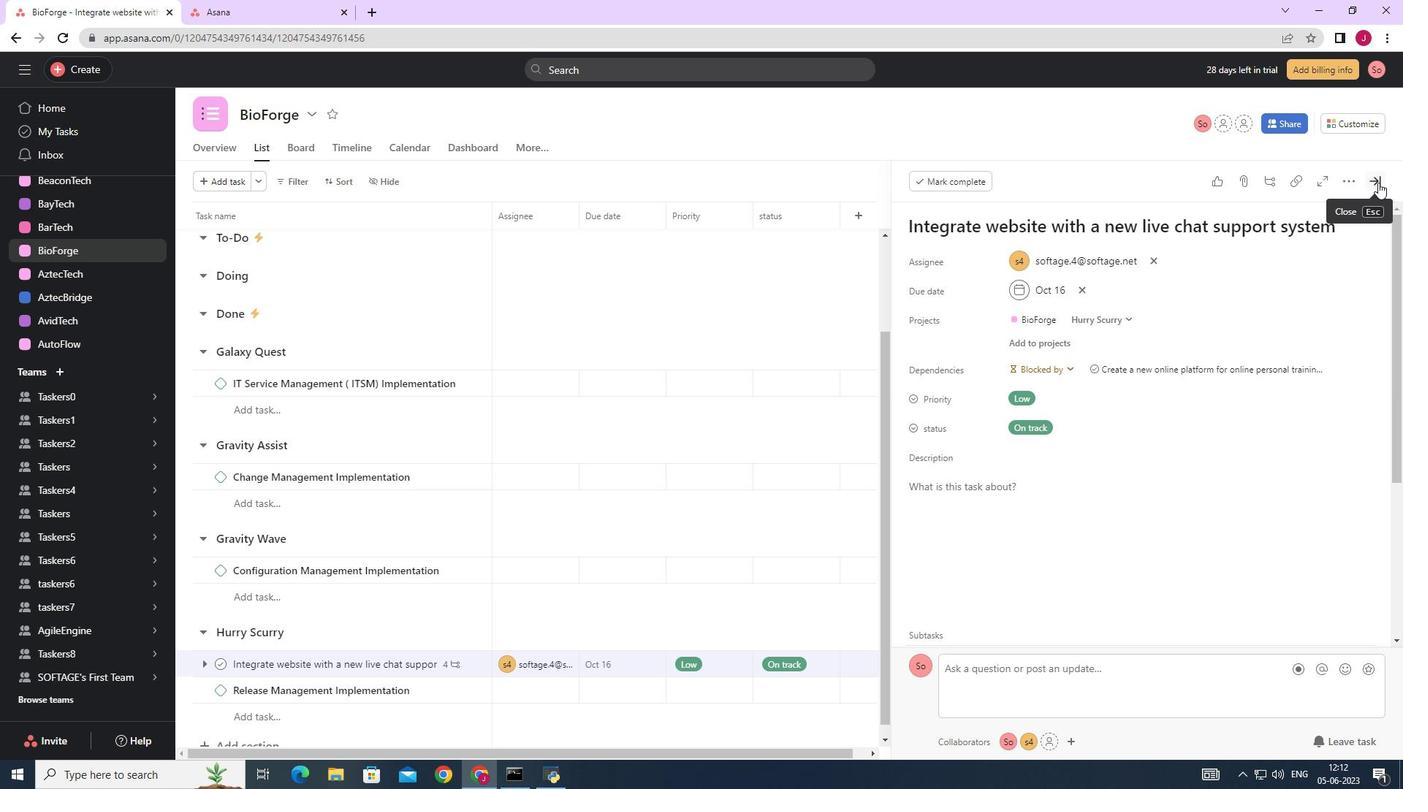 
Action: Mouse moved to (1376, 180)
Screenshot: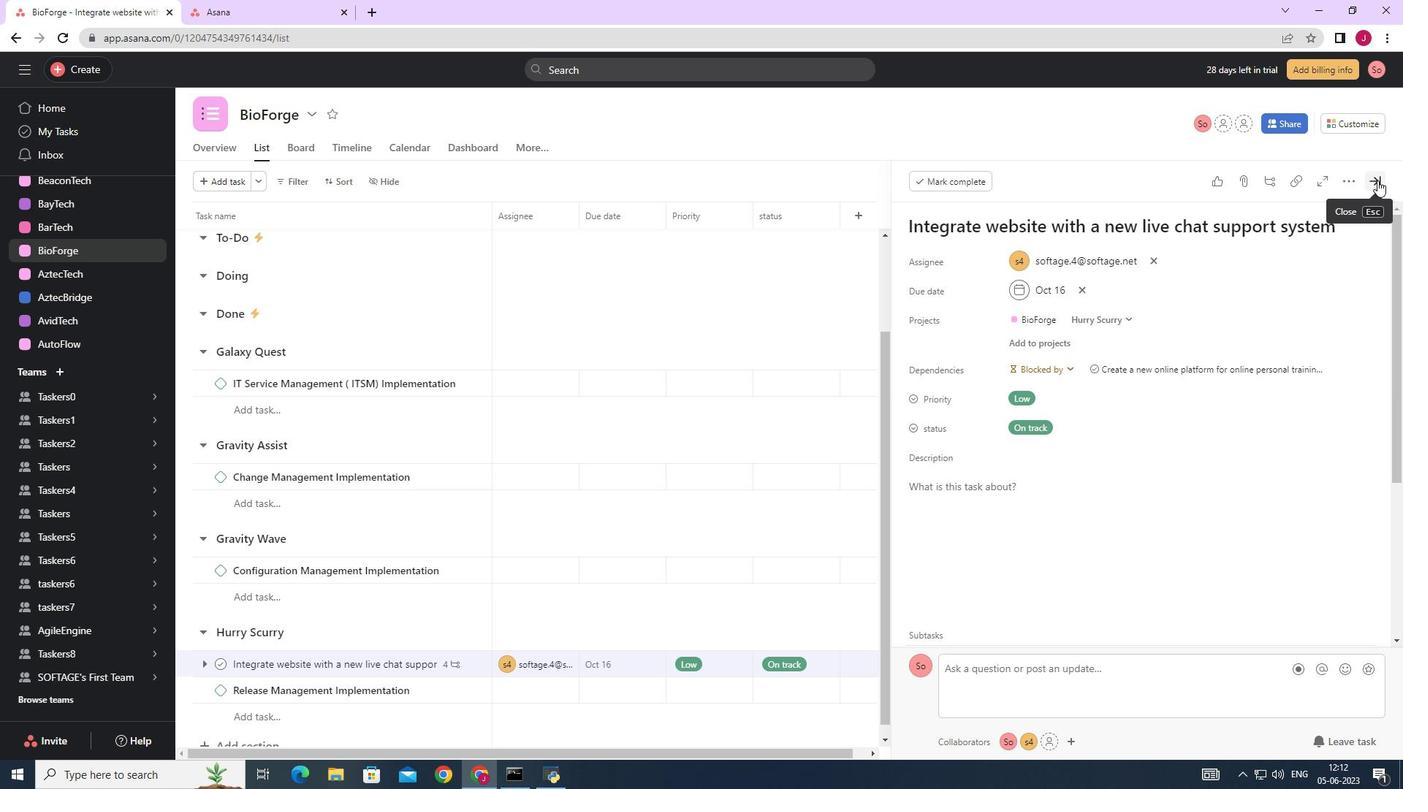 
